 Task: Look for Airbnb properties in Stavanger, Norway from 4th December, 2023 to 10th December, 2023 for 8 adults, 2 children, 1 infant and 1 pet.4 bedrooms having 8 beds and 4 bathrooms. Property type can be house. Amenities needed are: wifi, TV, free parkinig on premises, gym, breakfast. Look for 5 properties as per requirement.
Action: Mouse moved to (451, 62)
Screenshot: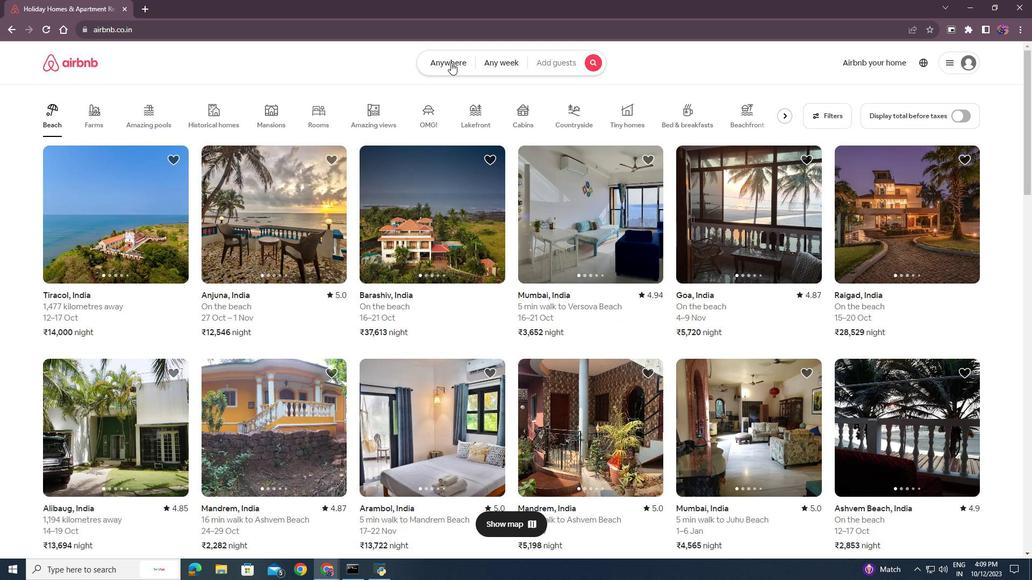 
Action: Mouse pressed left at (451, 62)
Screenshot: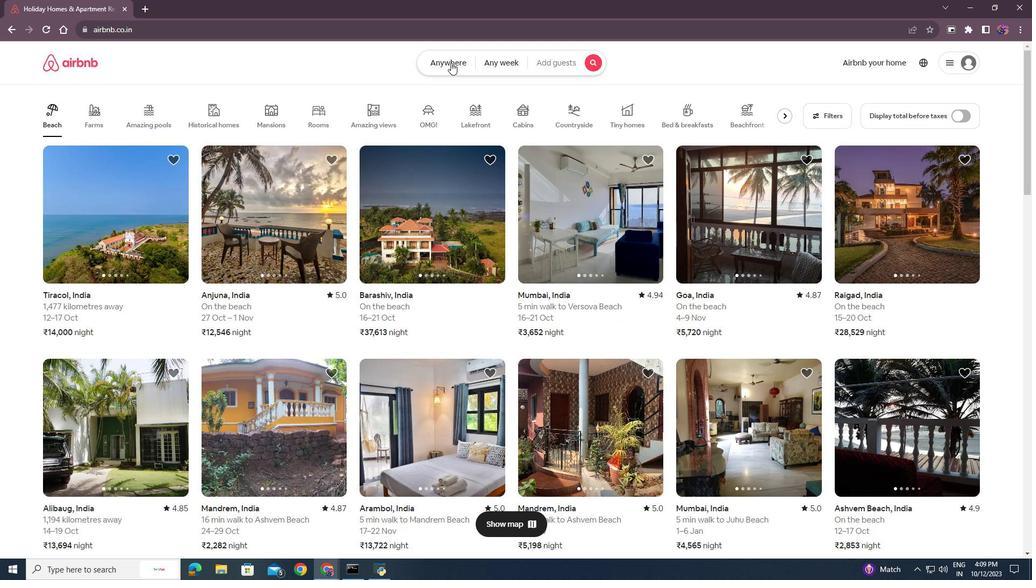 
Action: Mouse moved to (333, 107)
Screenshot: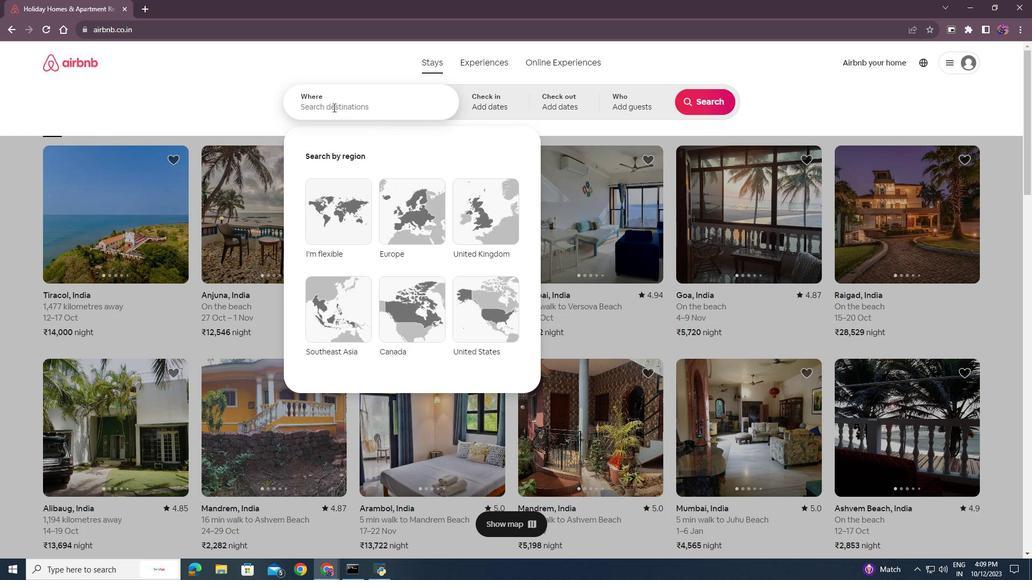 
Action: Mouse pressed left at (333, 107)
Screenshot: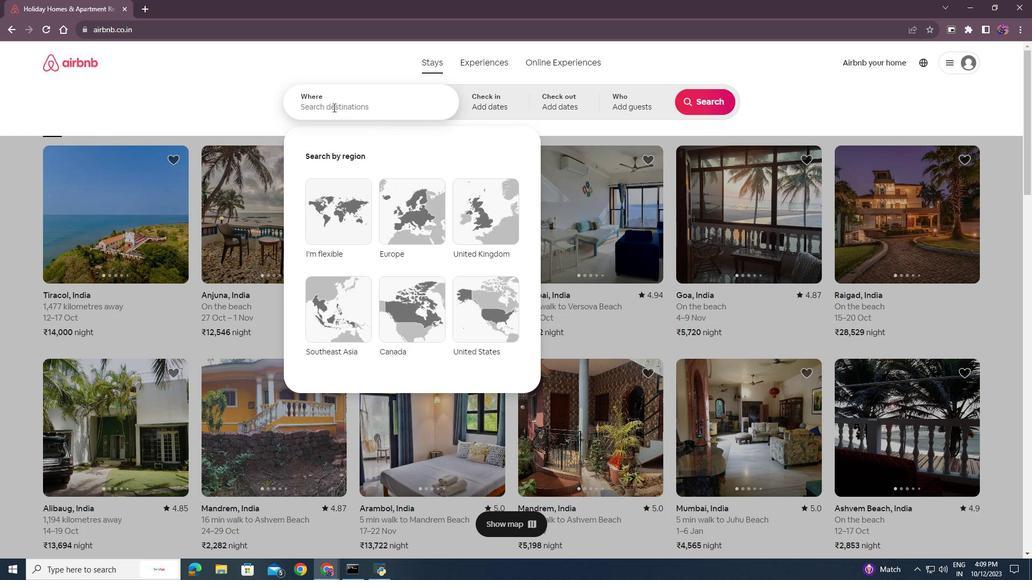 
Action: Mouse moved to (333, 107)
Screenshot: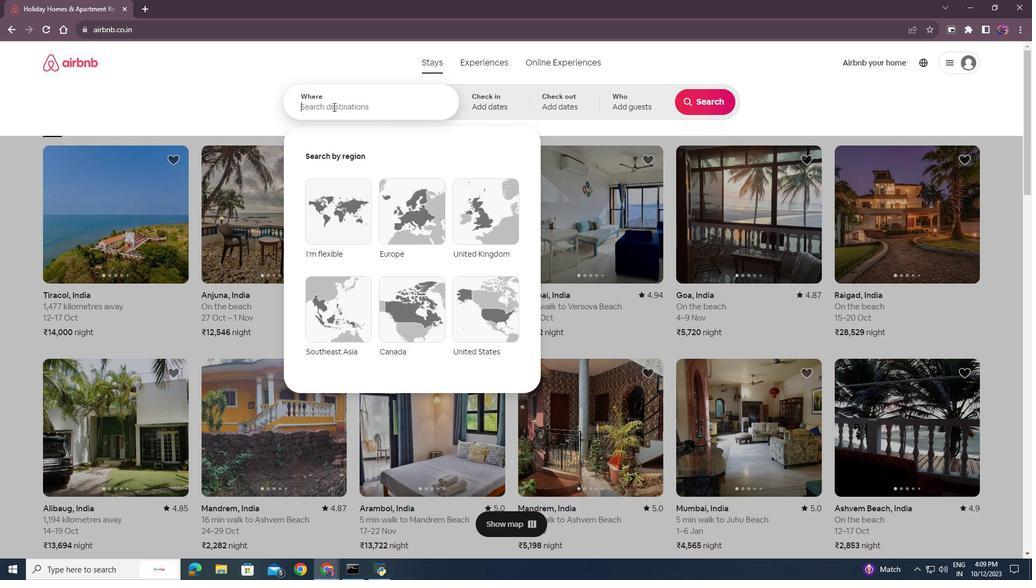 
Action: Key pressed <Key.shift><Key.shift><Key.shift><Key.shift><Key.shift><Key.shift>Stavanger<Key.space><Key.backspace>,<Key.shift>Norway<Key.enter>
Screenshot: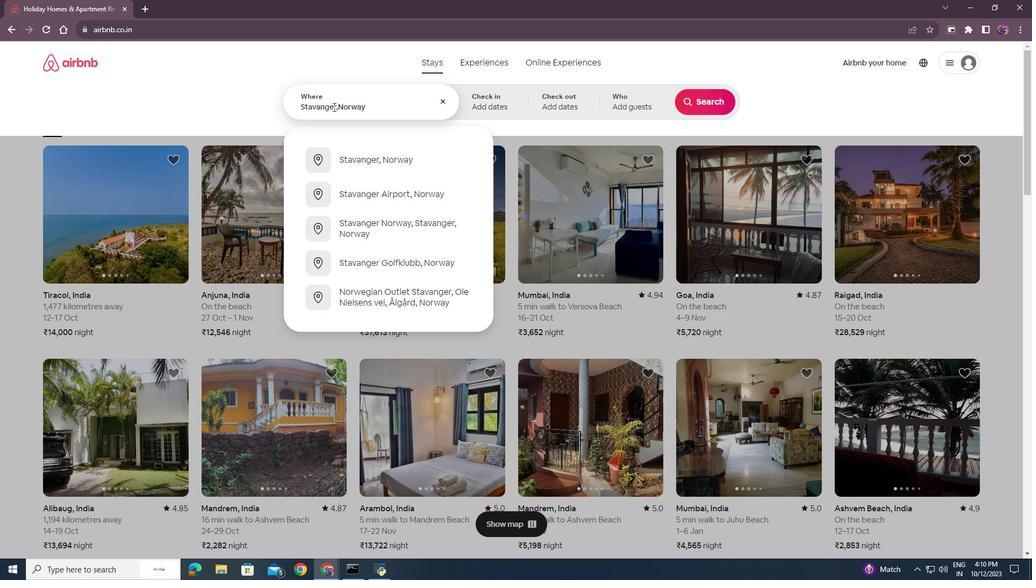 
Action: Mouse moved to (707, 182)
Screenshot: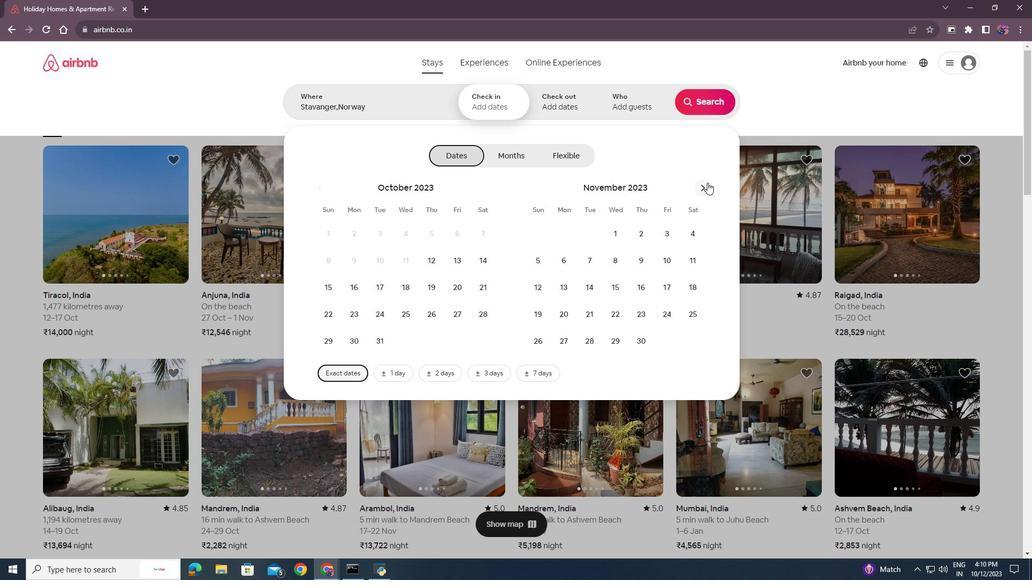 
Action: Mouse pressed left at (707, 182)
Screenshot: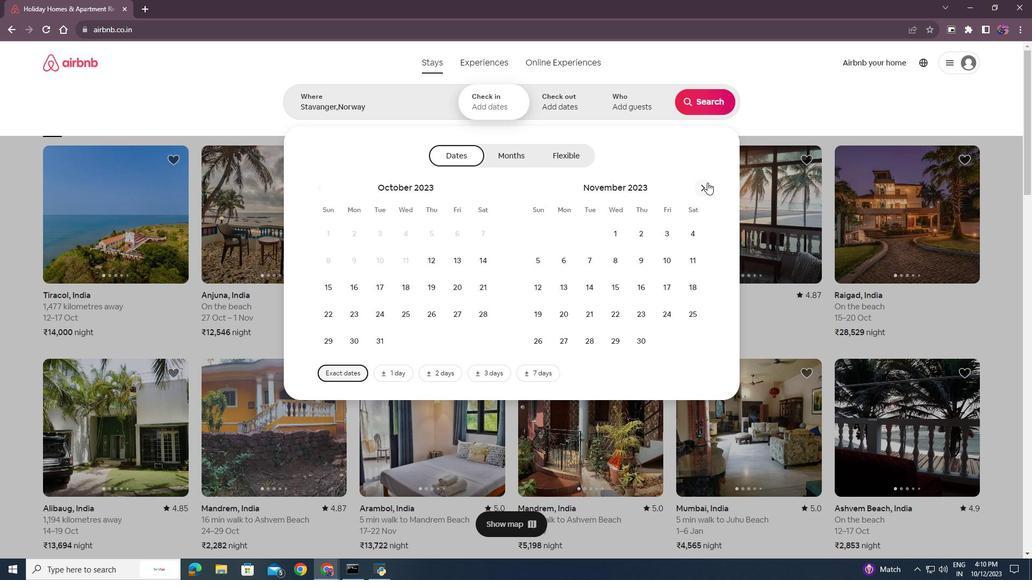 
Action: Mouse moved to (561, 259)
Screenshot: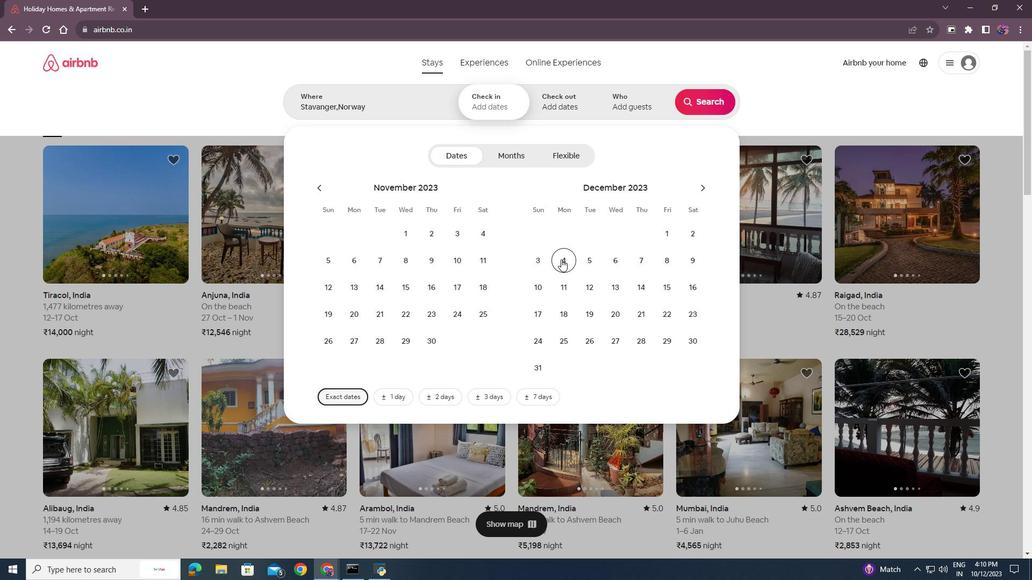 
Action: Mouse pressed left at (561, 259)
Screenshot: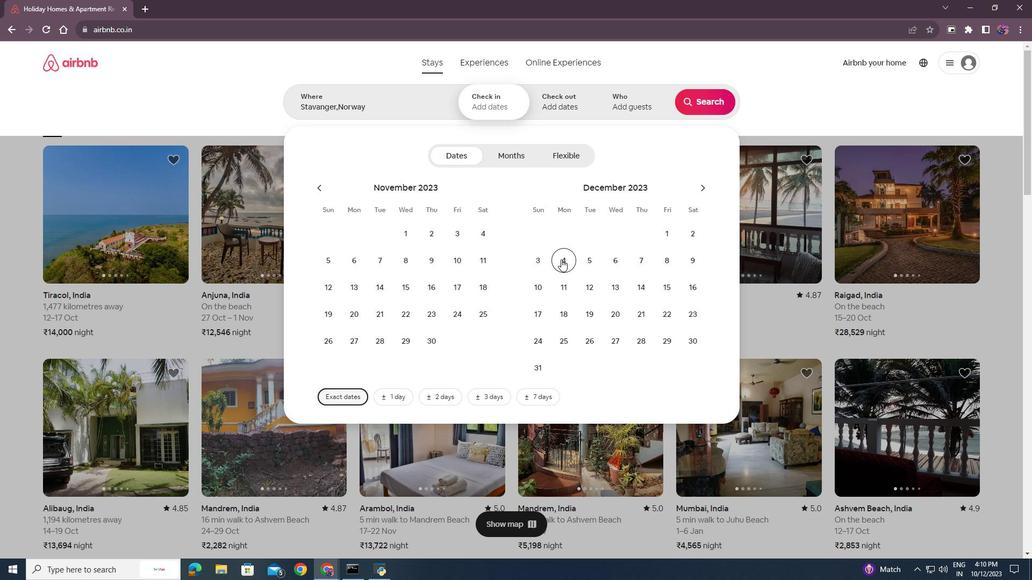 
Action: Mouse moved to (543, 288)
Screenshot: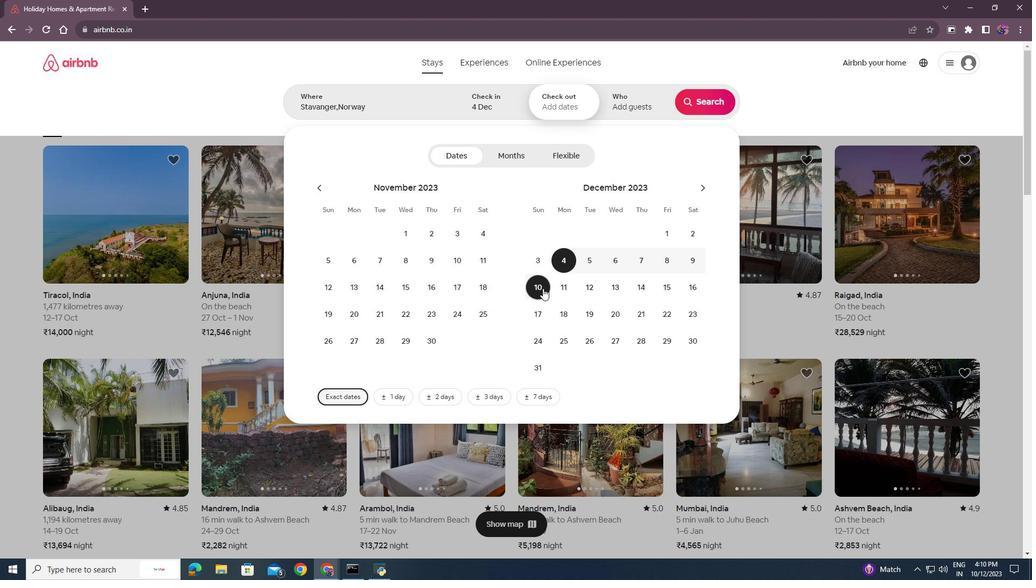 
Action: Mouse pressed left at (543, 288)
Screenshot: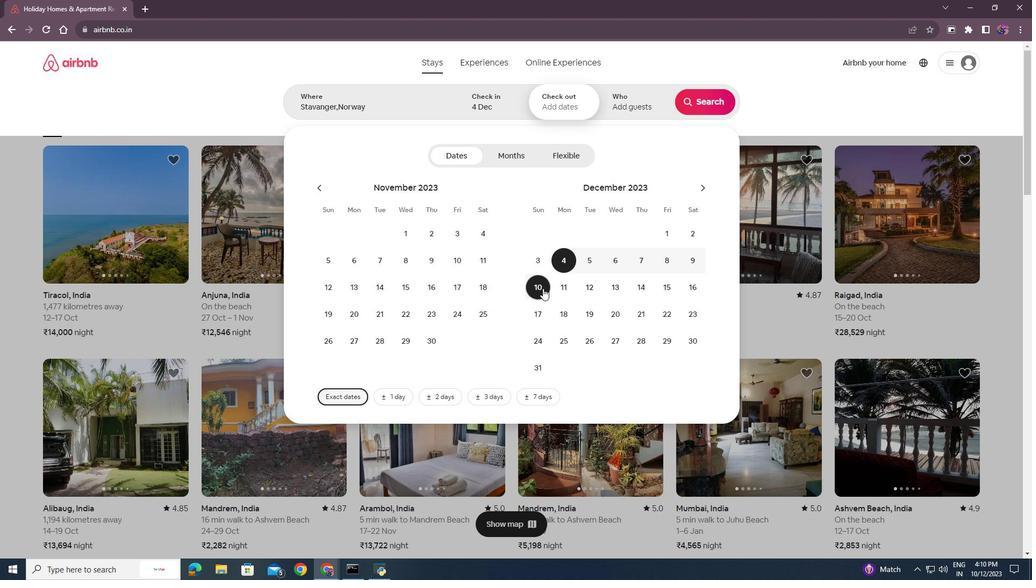 
Action: Mouse moved to (652, 101)
Screenshot: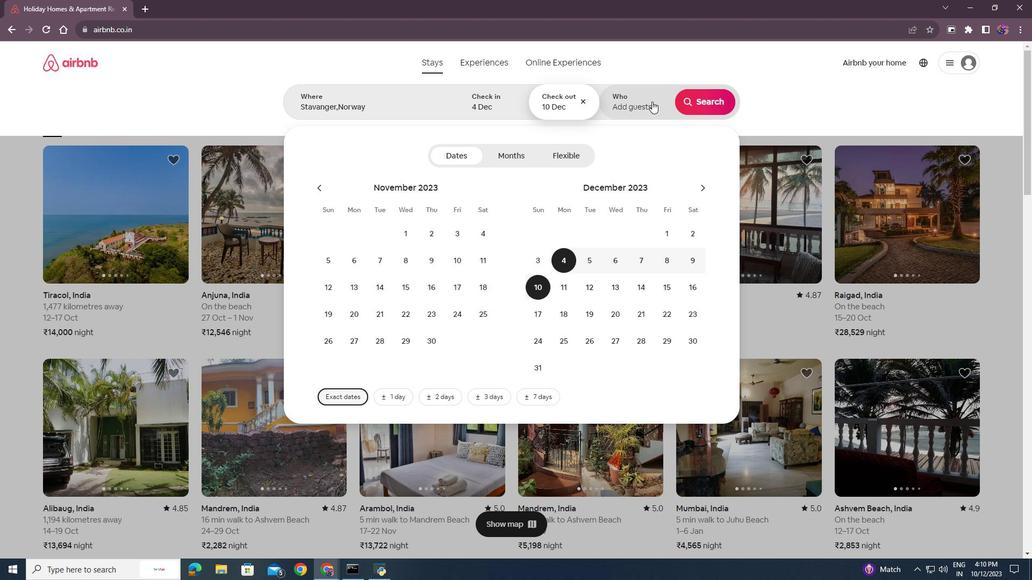 
Action: Mouse pressed left at (652, 101)
Screenshot: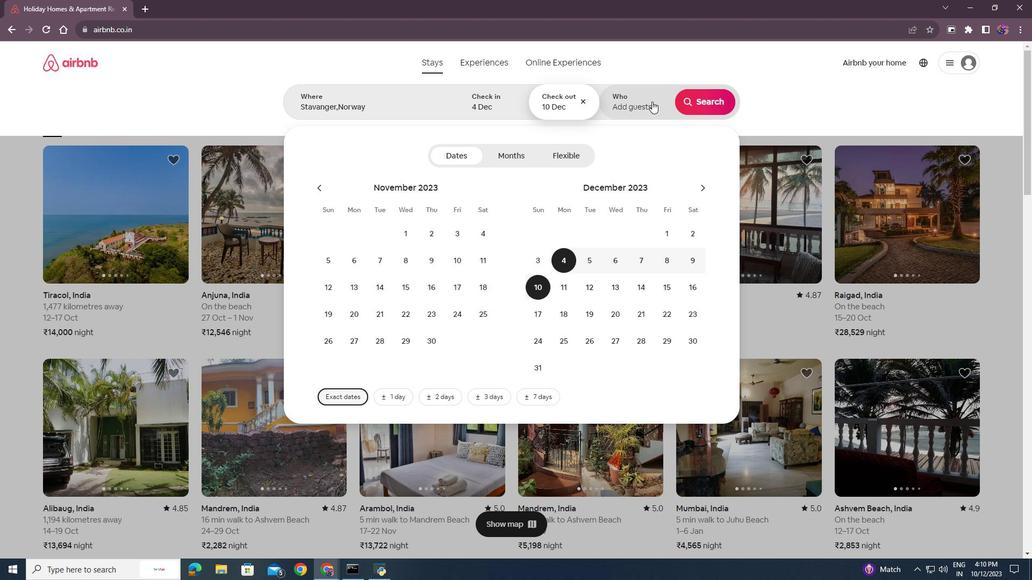 
Action: Mouse moved to (708, 156)
Screenshot: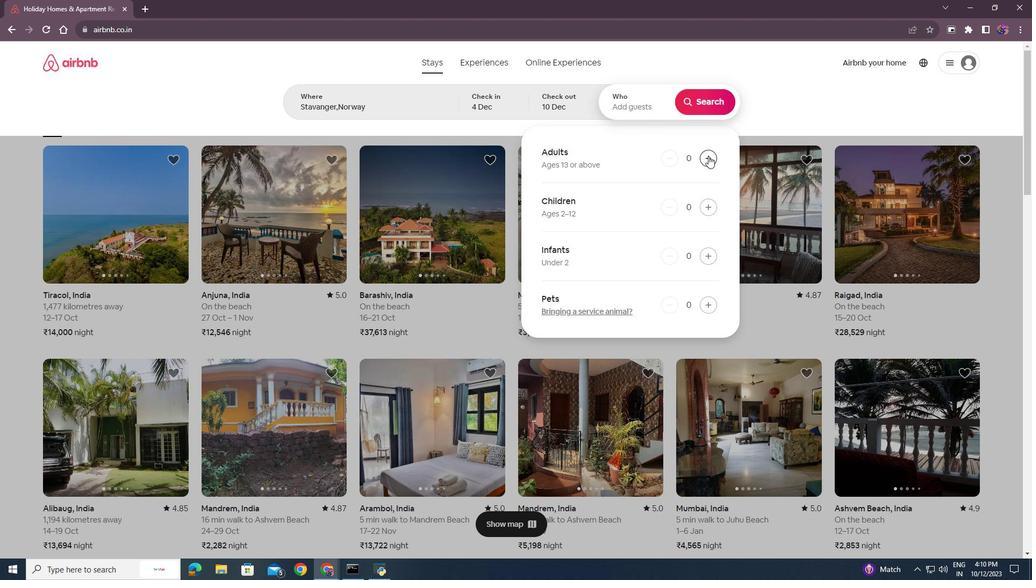 
Action: Mouse pressed left at (708, 156)
Screenshot: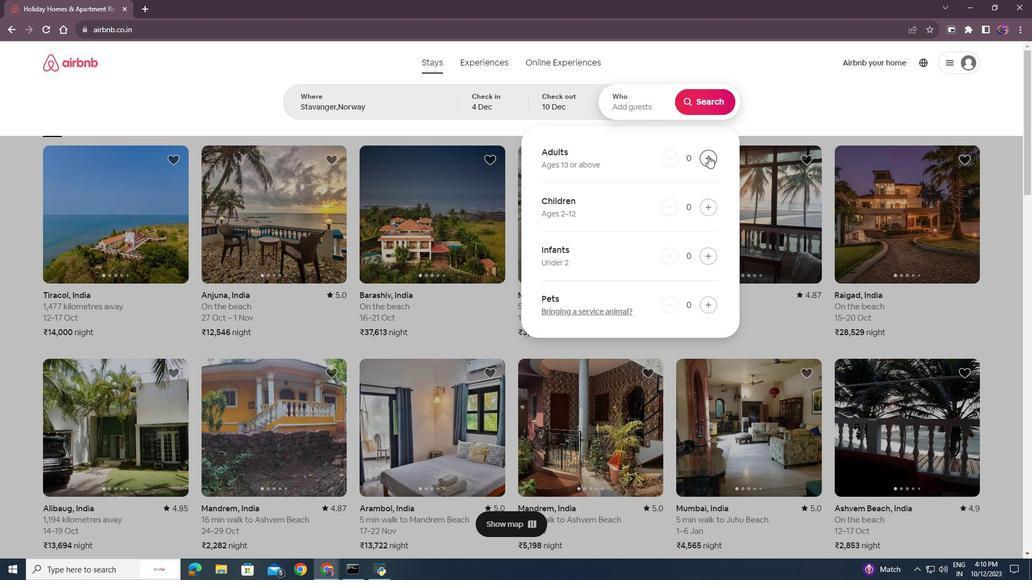 
Action: Mouse pressed left at (708, 156)
Screenshot: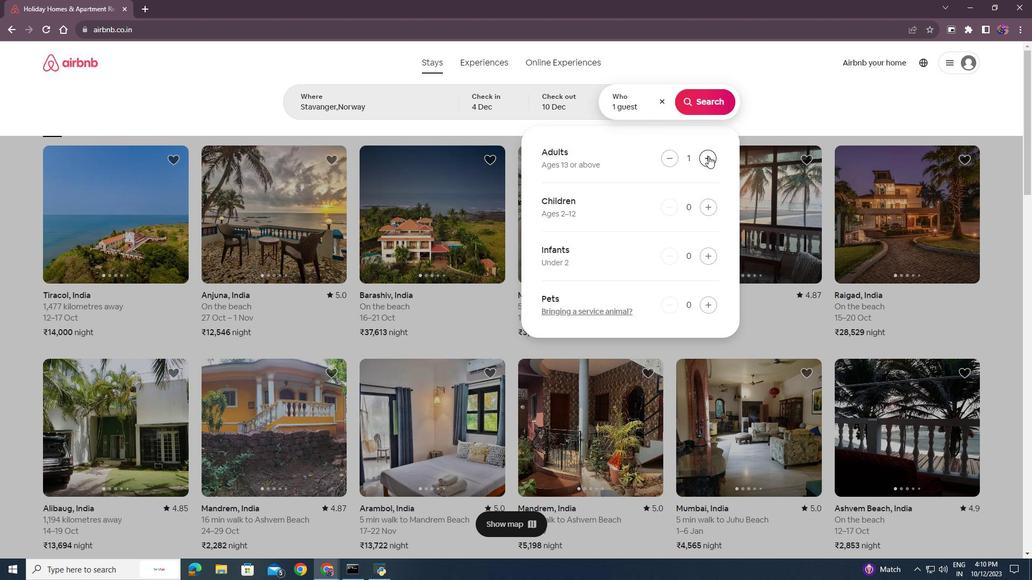 
Action: Mouse pressed left at (708, 156)
Screenshot: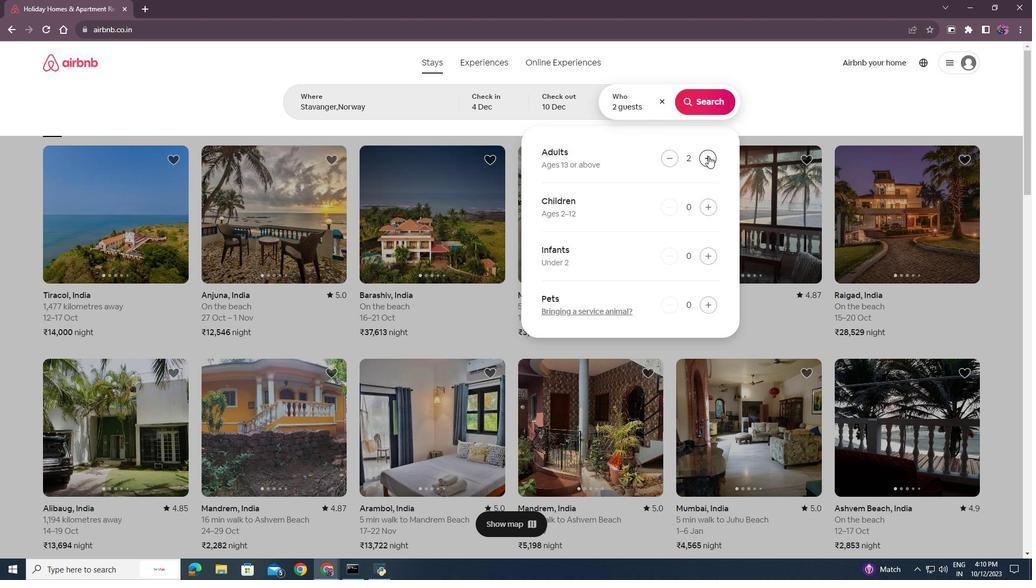 
Action: Mouse pressed left at (708, 156)
Screenshot: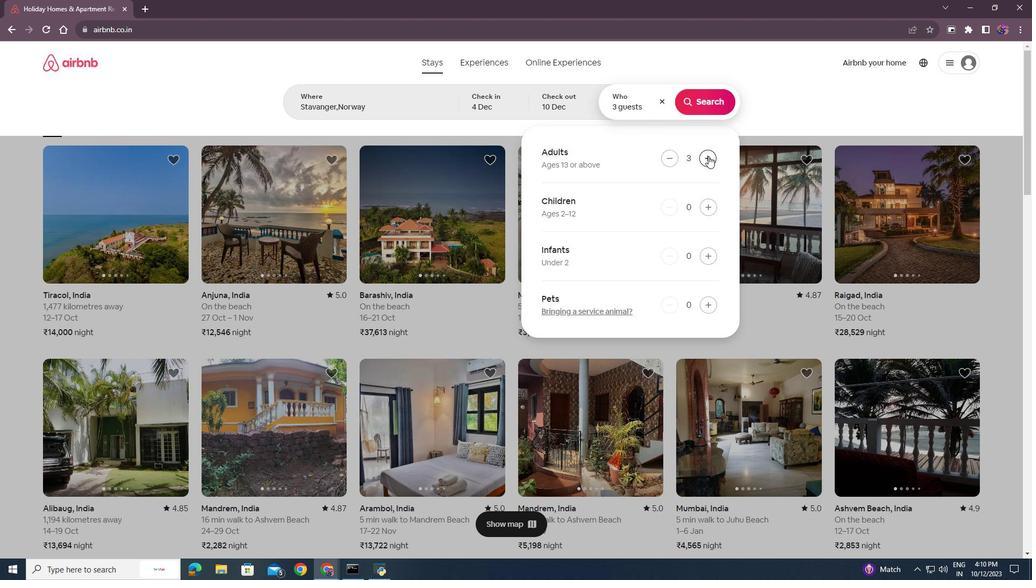 
Action: Mouse pressed left at (708, 156)
Screenshot: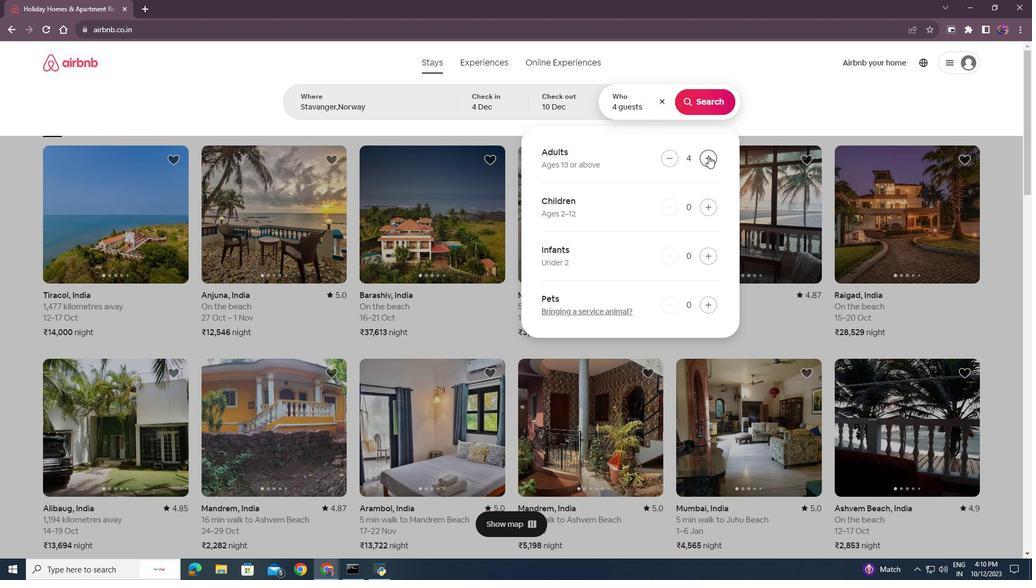 
Action: Mouse pressed left at (708, 156)
Screenshot: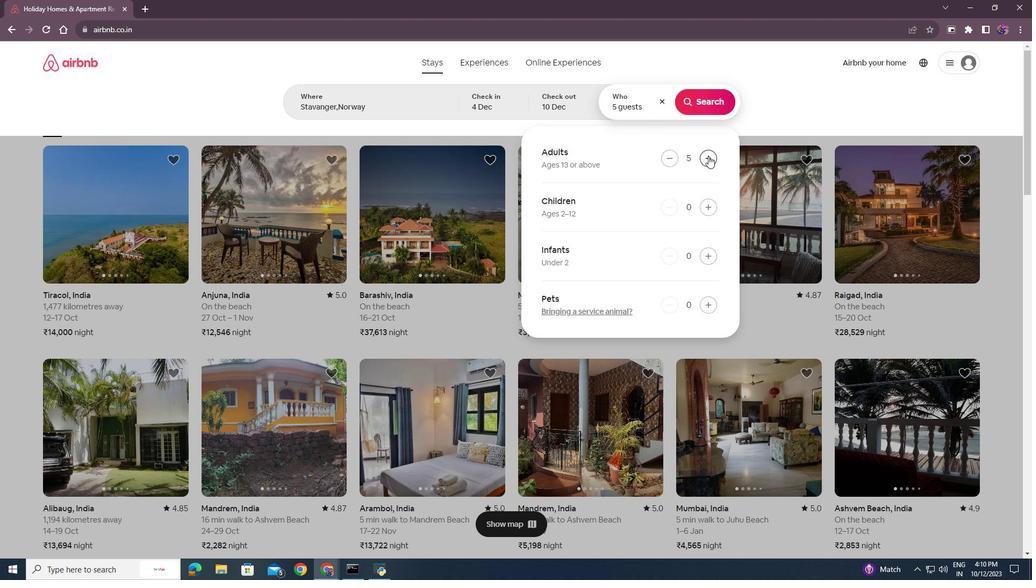 
Action: Mouse pressed left at (708, 156)
Screenshot: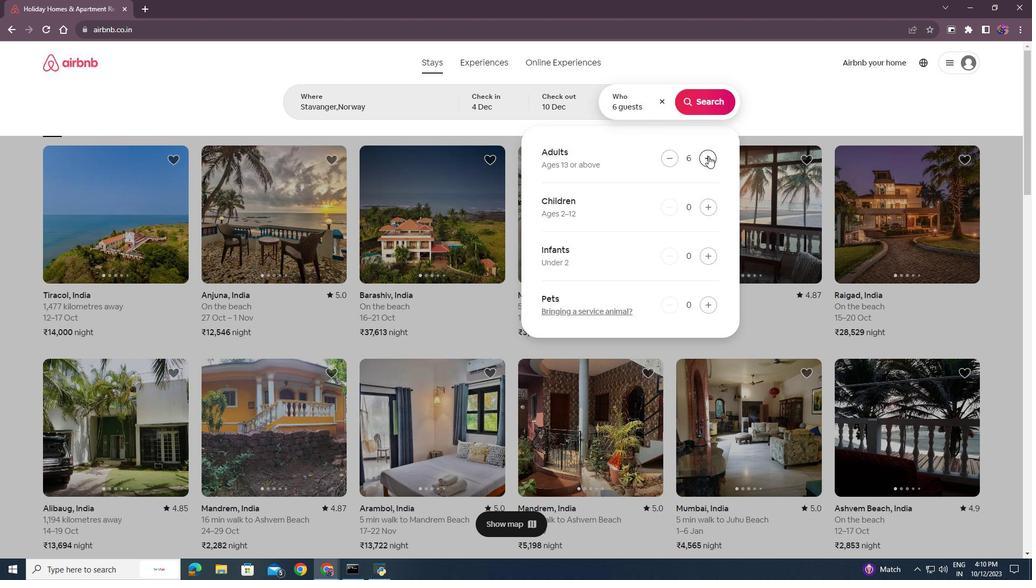 
Action: Mouse pressed left at (708, 156)
Screenshot: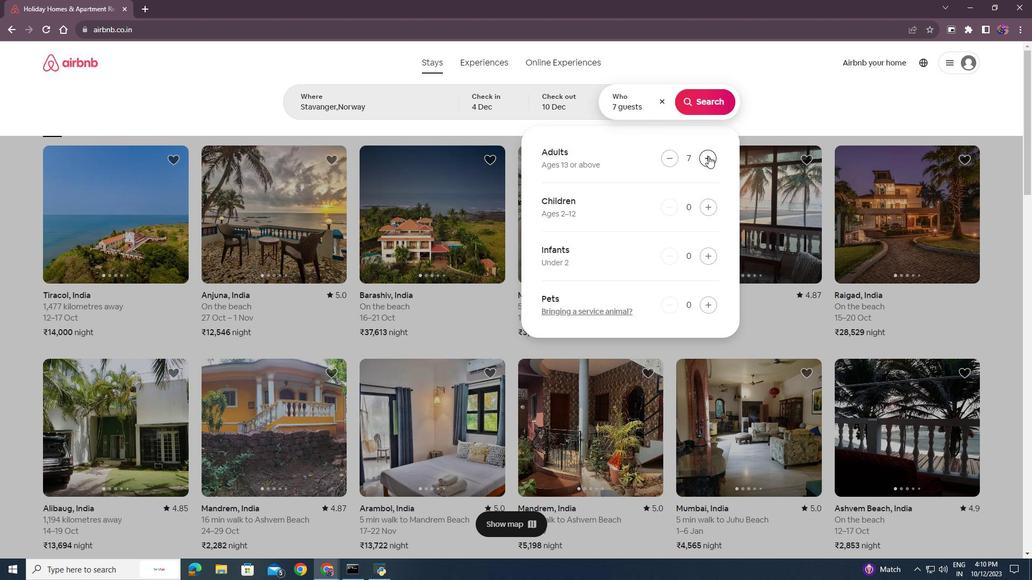 
Action: Mouse moved to (695, 93)
Screenshot: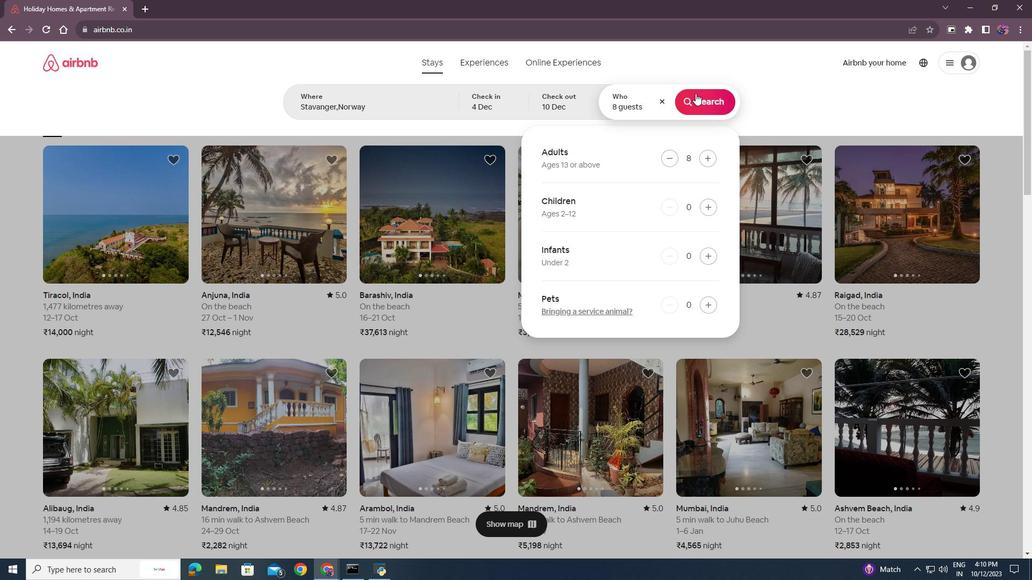 
Action: Mouse pressed left at (695, 93)
Screenshot: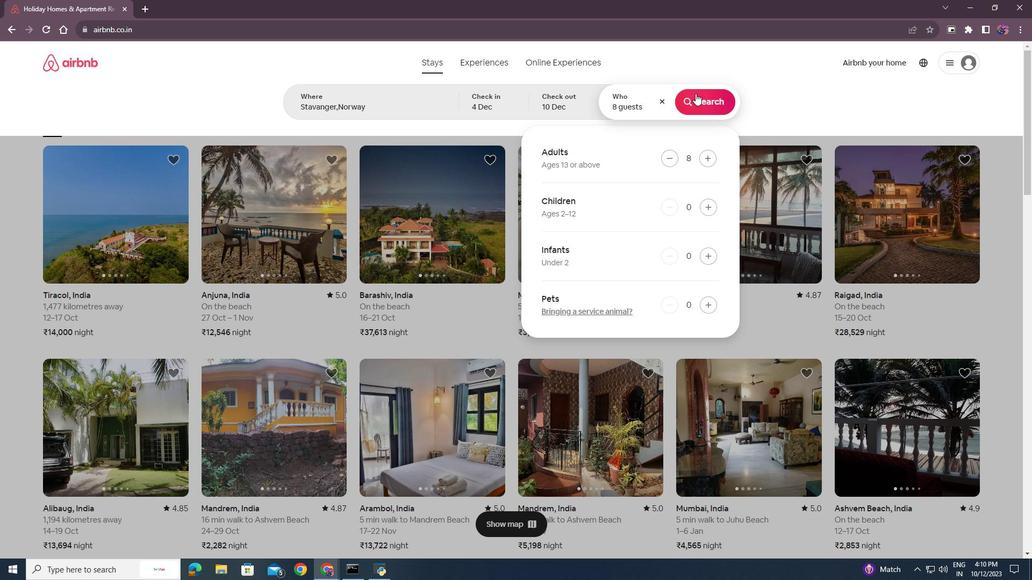 
Action: Mouse moved to (848, 104)
Screenshot: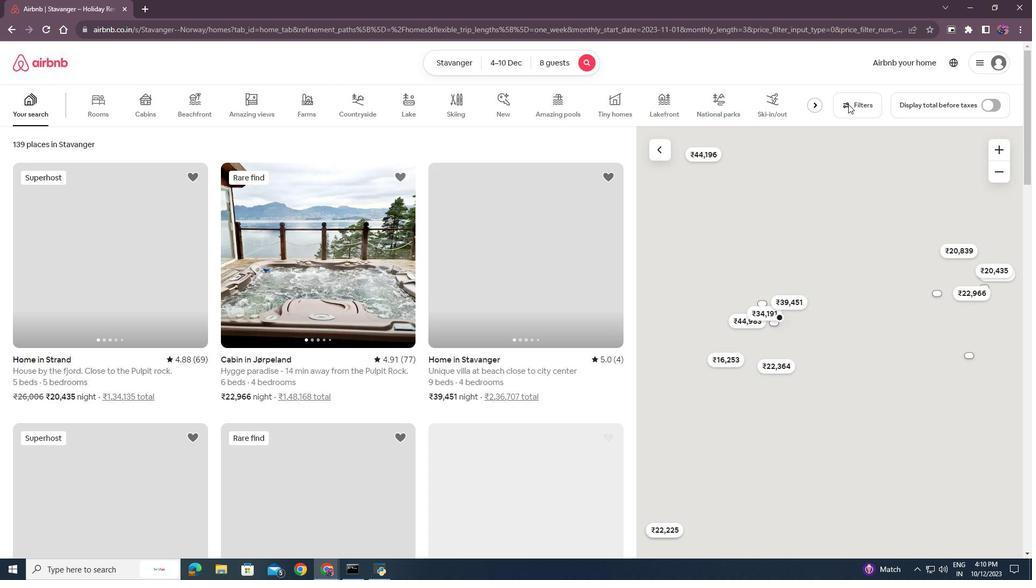 
Action: Mouse pressed left at (848, 104)
Screenshot: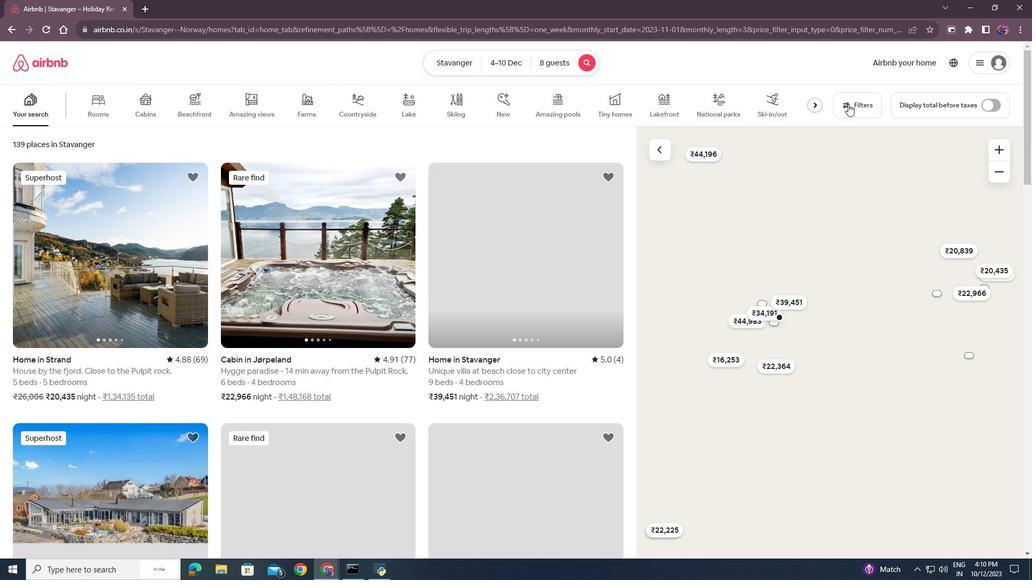 
Action: Mouse moved to (322, 77)
Screenshot: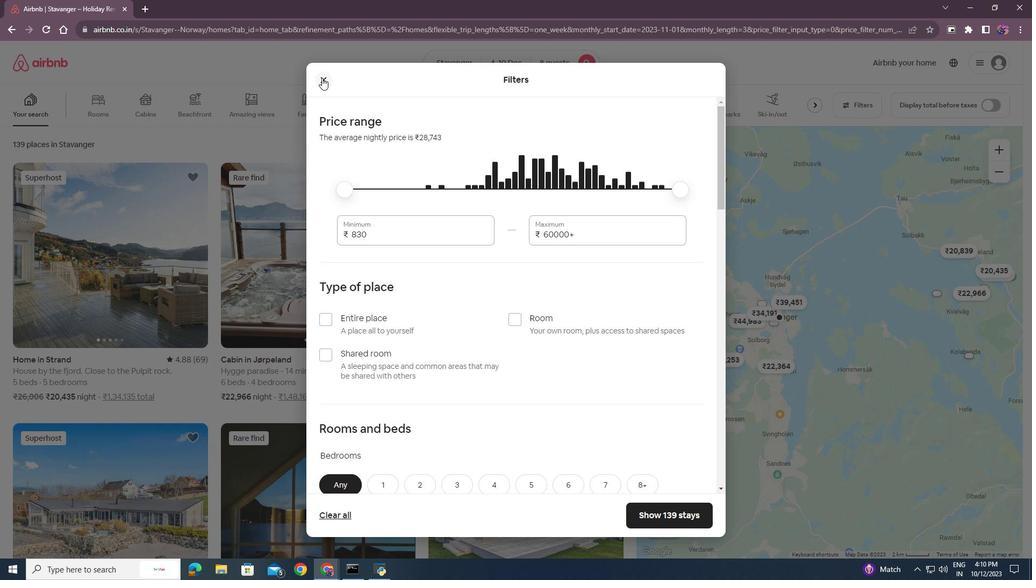 
Action: Mouse pressed left at (322, 77)
Screenshot: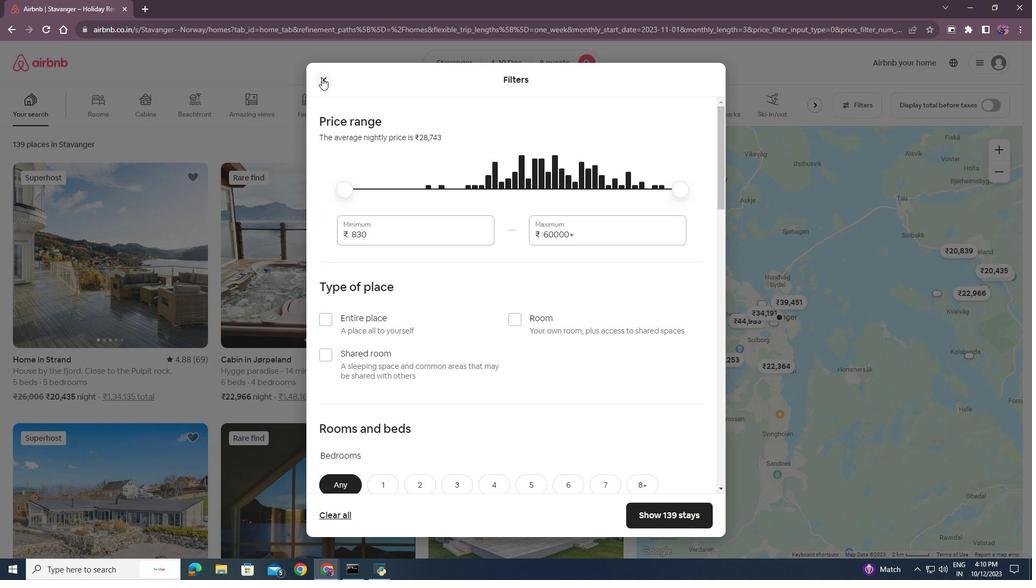 
Action: Mouse moved to (547, 62)
Screenshot: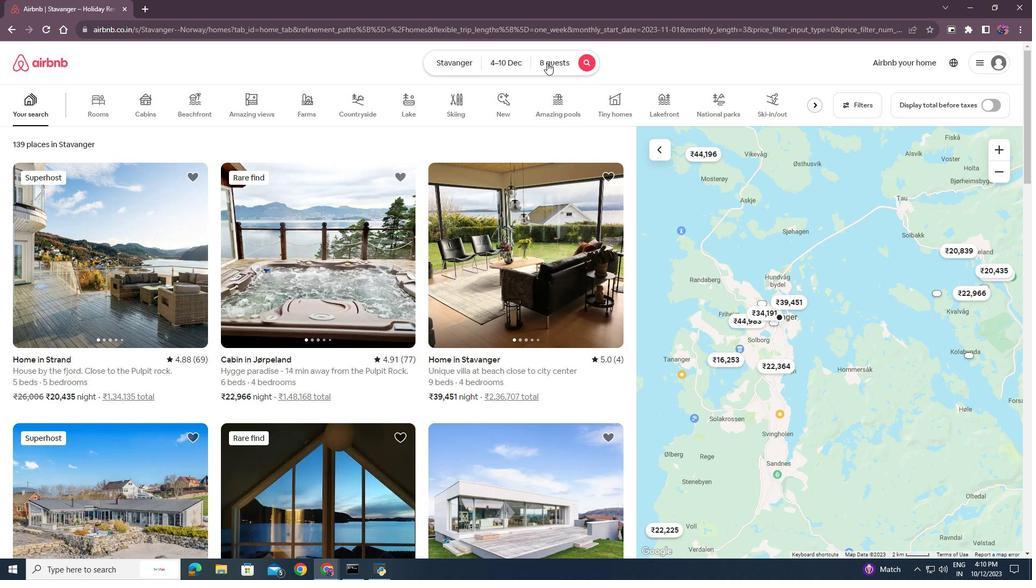 
Action: Mouse pressed left at (547, 62)
Screenshot: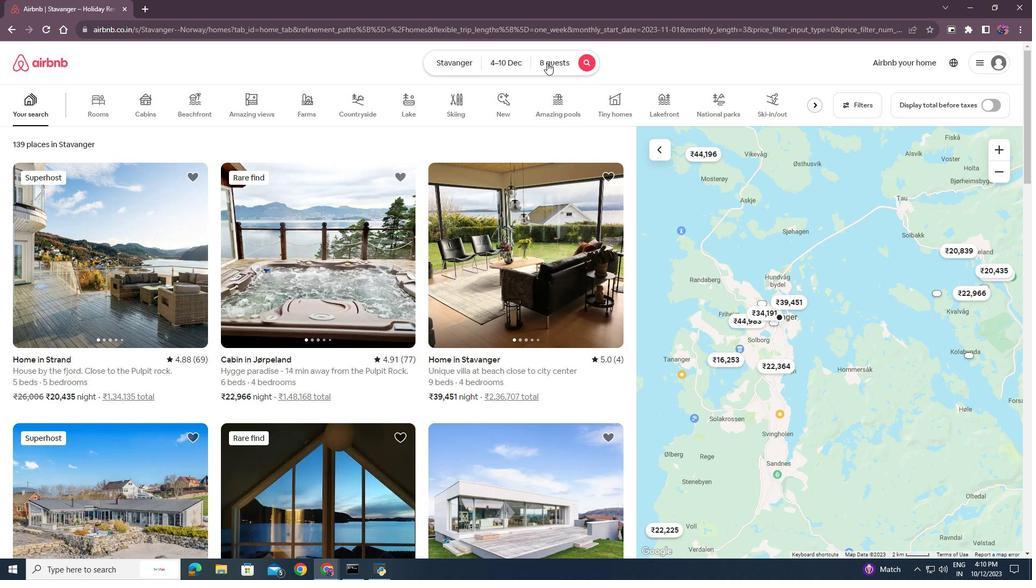 
Action: Mouse moved to (708, 205)
Screenshot: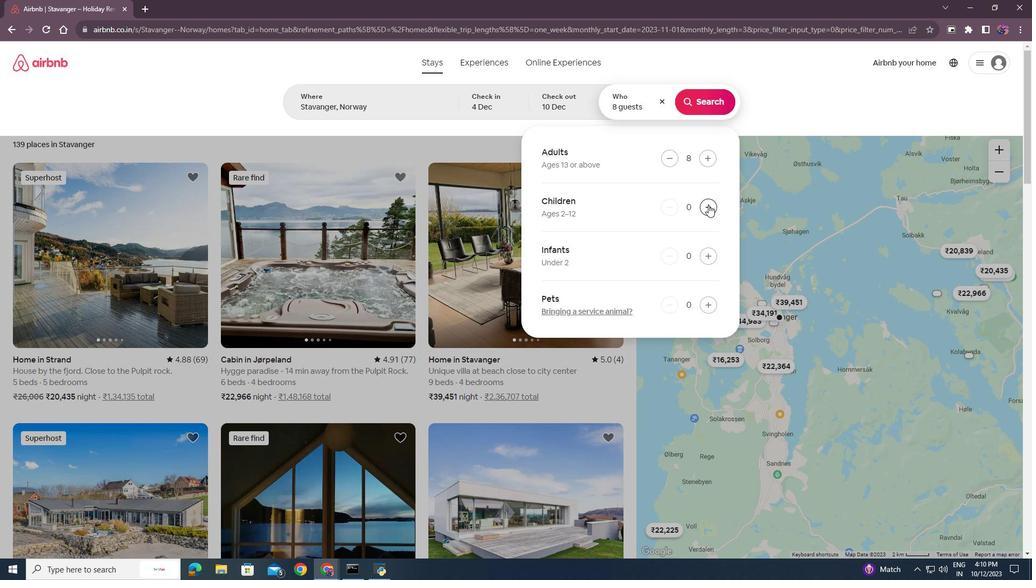 
Action: Mouse pressed left at (708, 205)
Screenshot: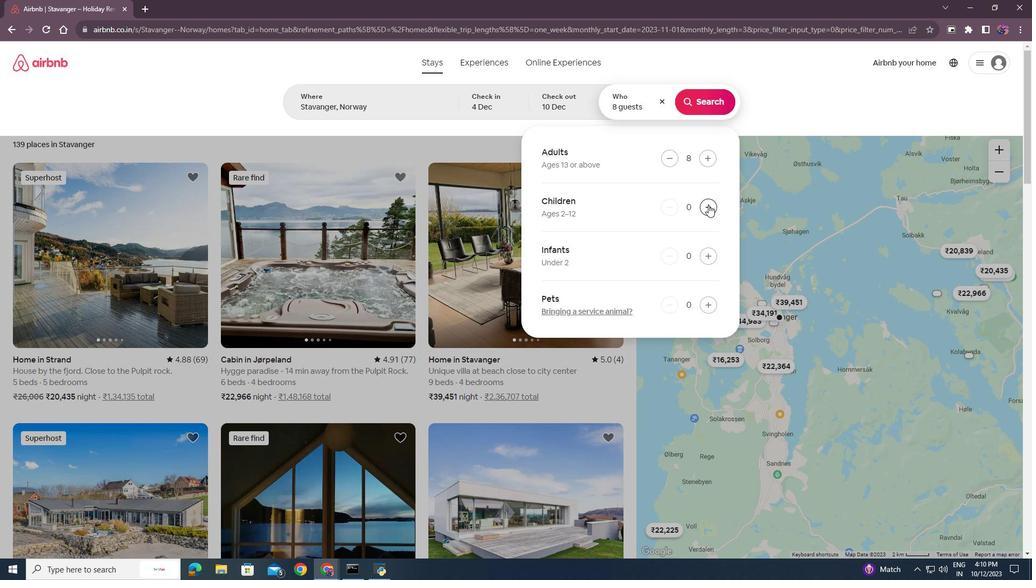 
Action: Mouse moved to (710, 208)
Screenshot: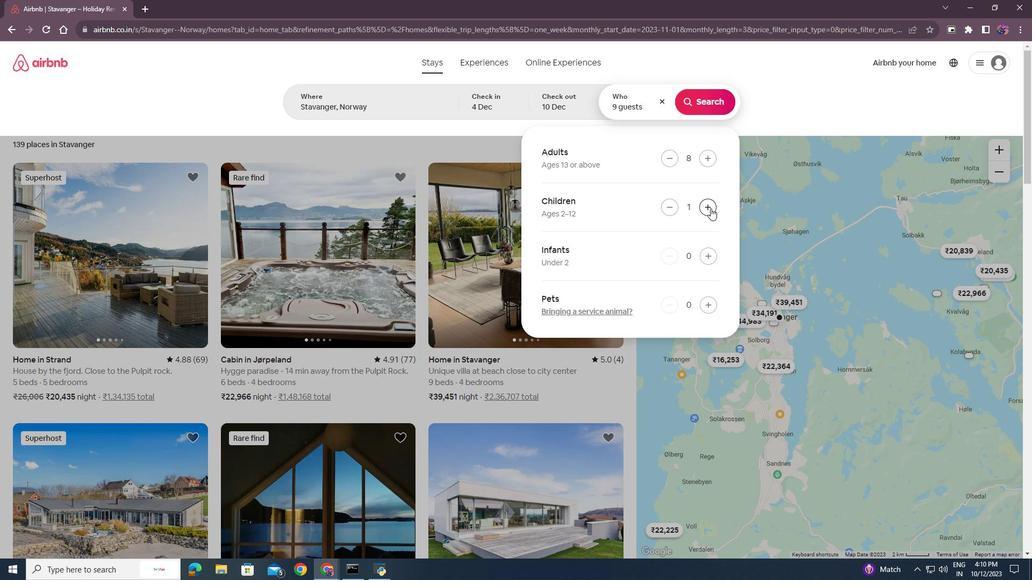 
Action: Mouse pressed left at (710, 208)
Screenshot: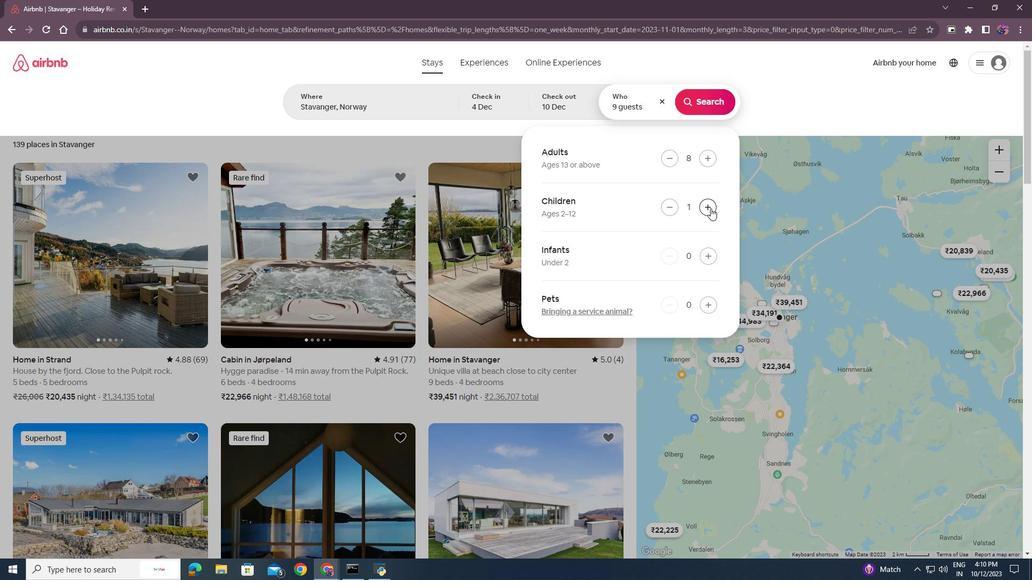 
Action: Mouse moved to (709, 253)
Screenshot: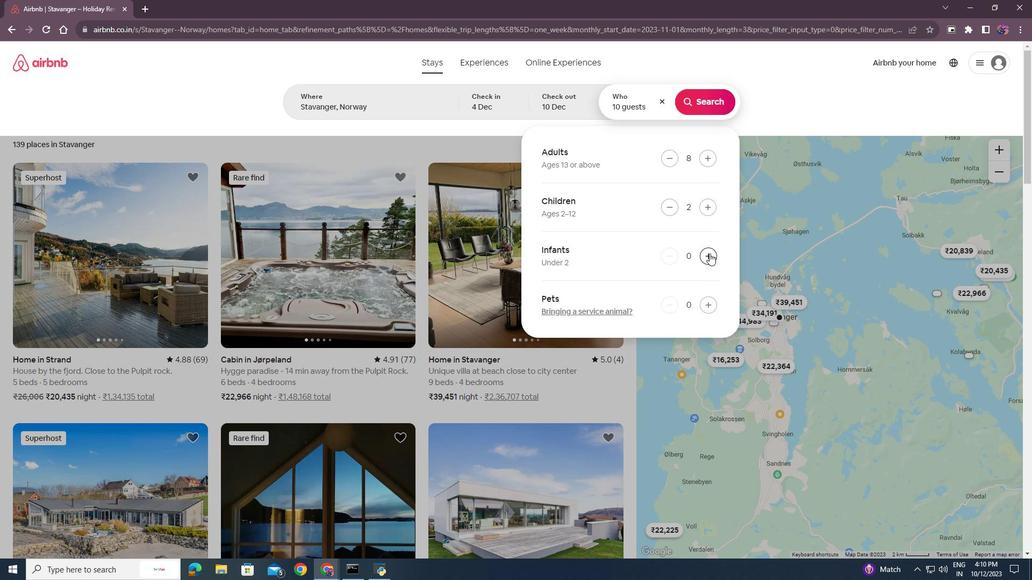 
Action: Mouse pressed left at (709, 253)
Screenshot: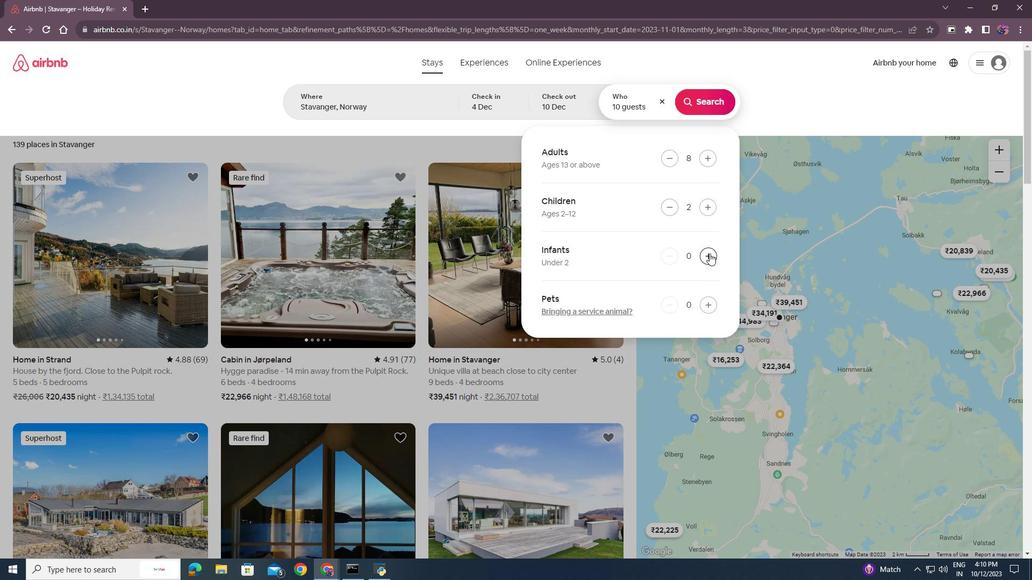 
Action: Mouse moved to (703, 300)
Screenshot: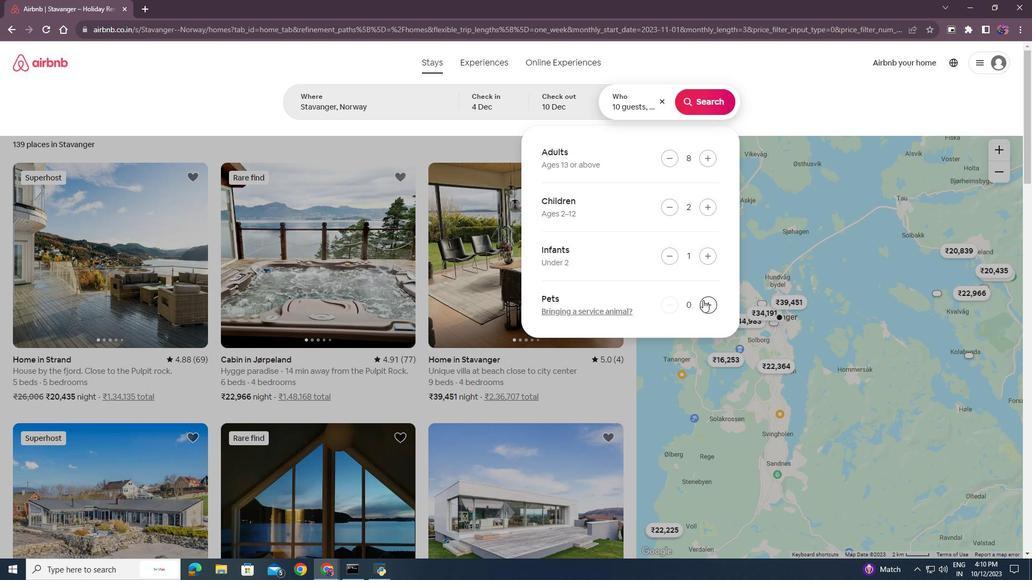 
Action: Mouse pressed left at (703, 300)
Screenshot: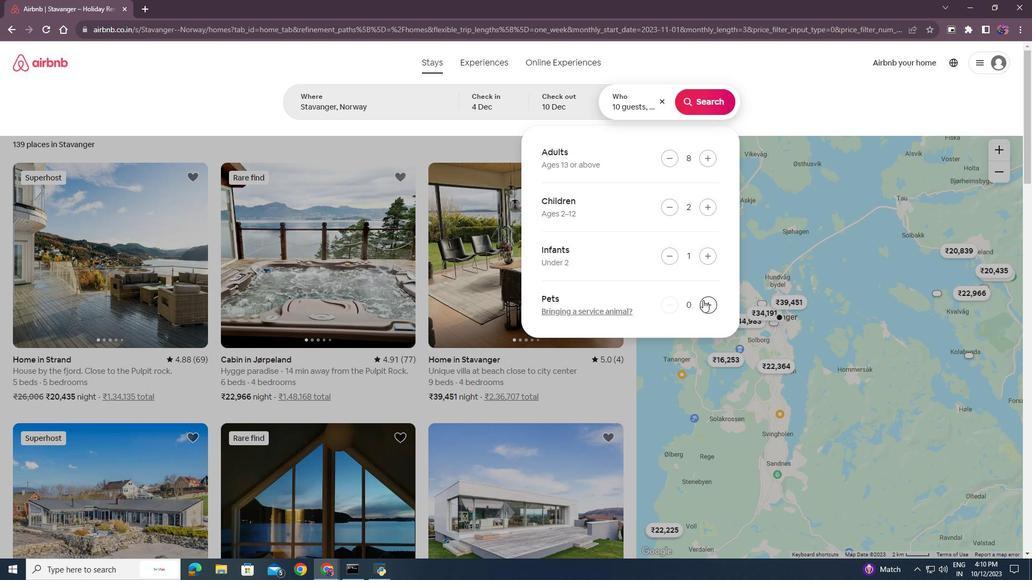 
Action: Mouse moved to (706, 103)
Screenshot: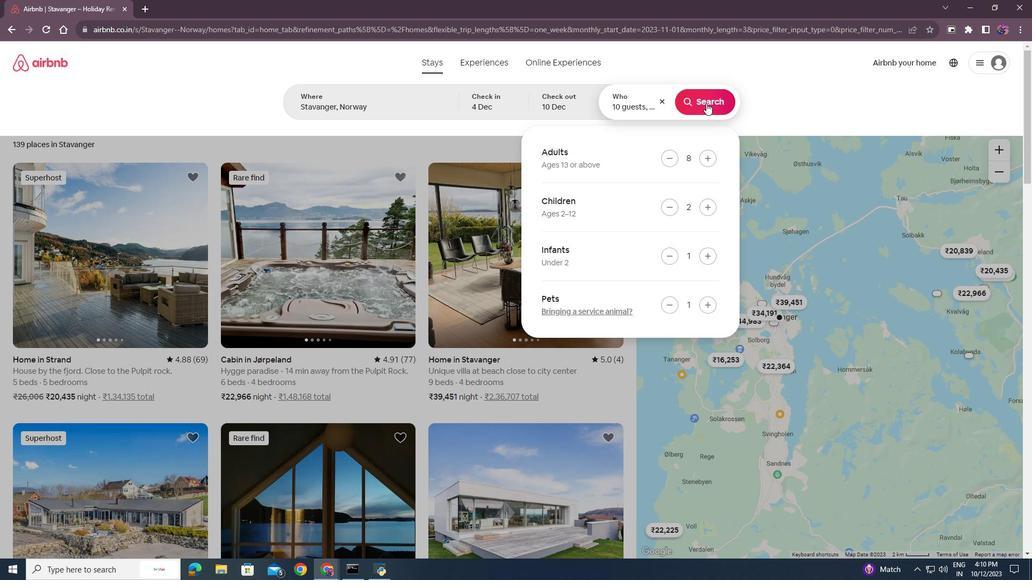 
Action: Mouse pressed left at (706, 103)
Screenshot: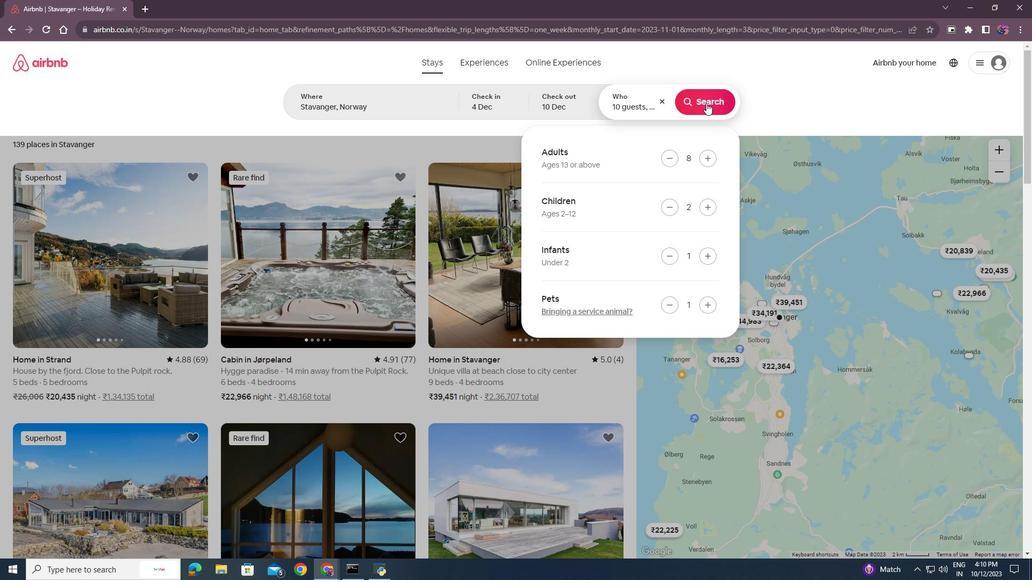 
Action: Mouse moved to (864, 104)
Screenshot: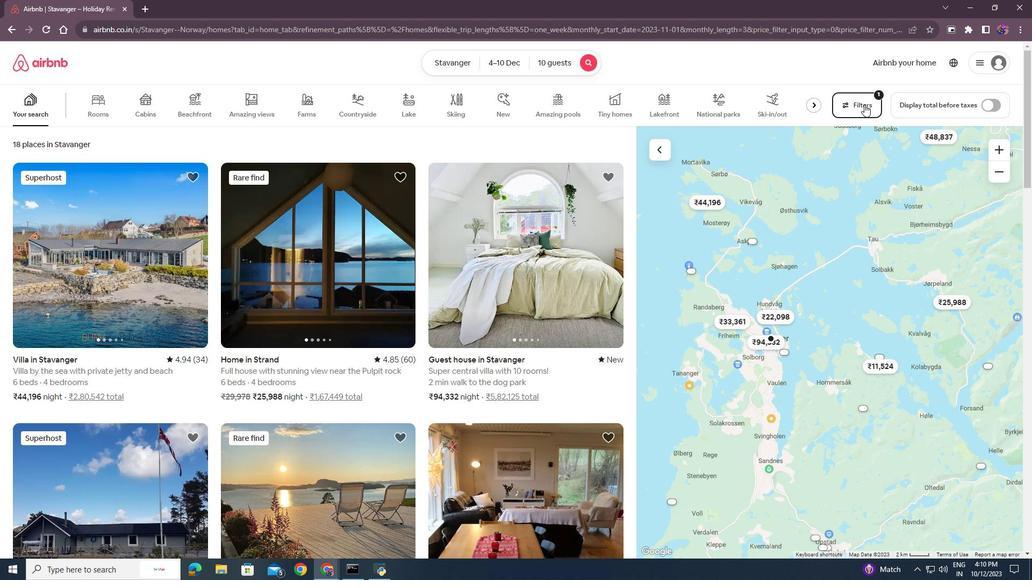 
Action: Mouse pressed left at (864, 104)
Screenshot: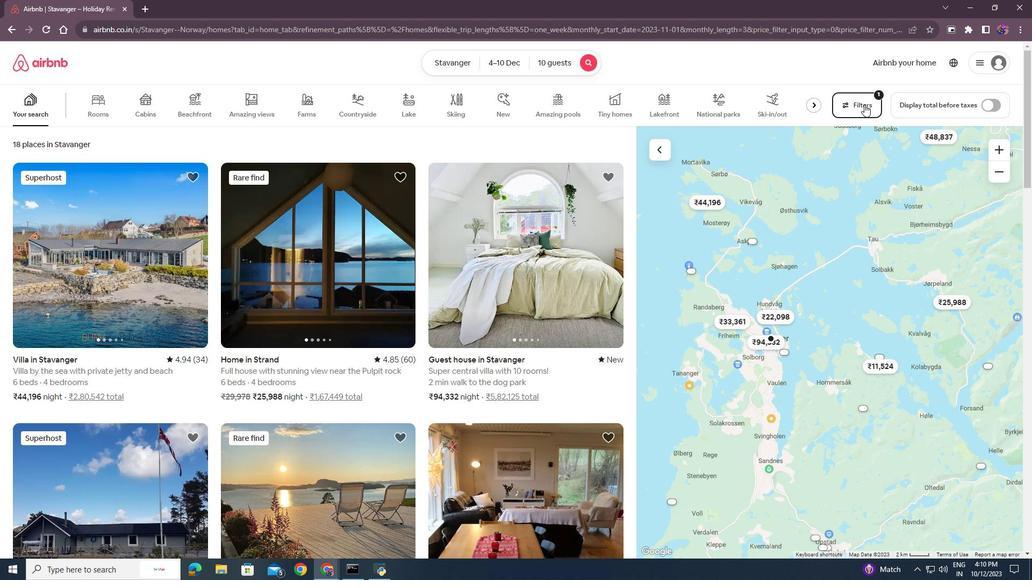 
Action: Mouse moved to (551, 276)
Screenshot: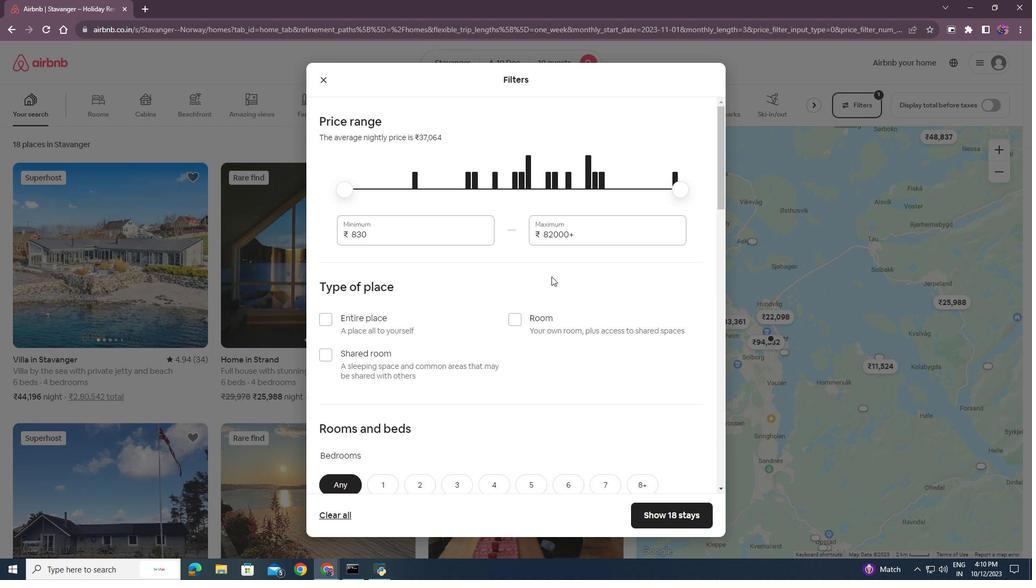 
Action: Mouse scrolled (551, 276) with delta (0, 0)
Screenshot: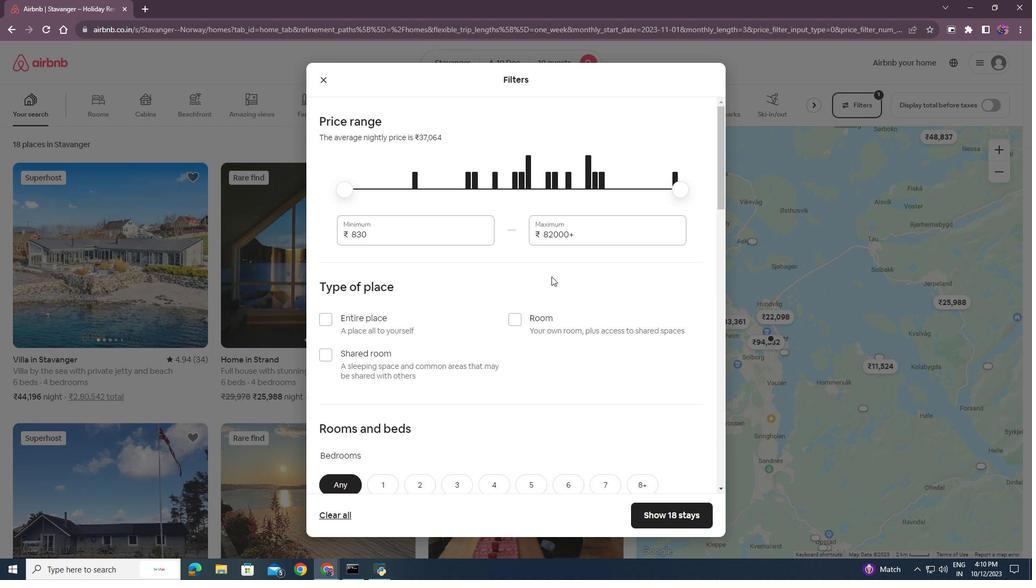 
Action: Mouse scrolled (551, 276) with delta (0, 0)
Screenshot: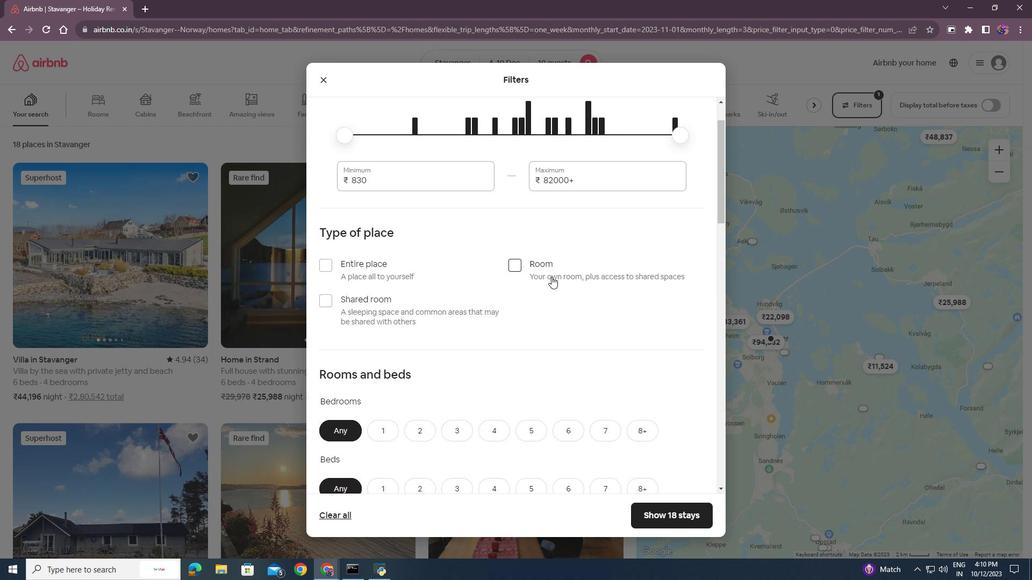 
Action: Mouse scrolled (551, 276) with delta (0, 0)
Screenshot: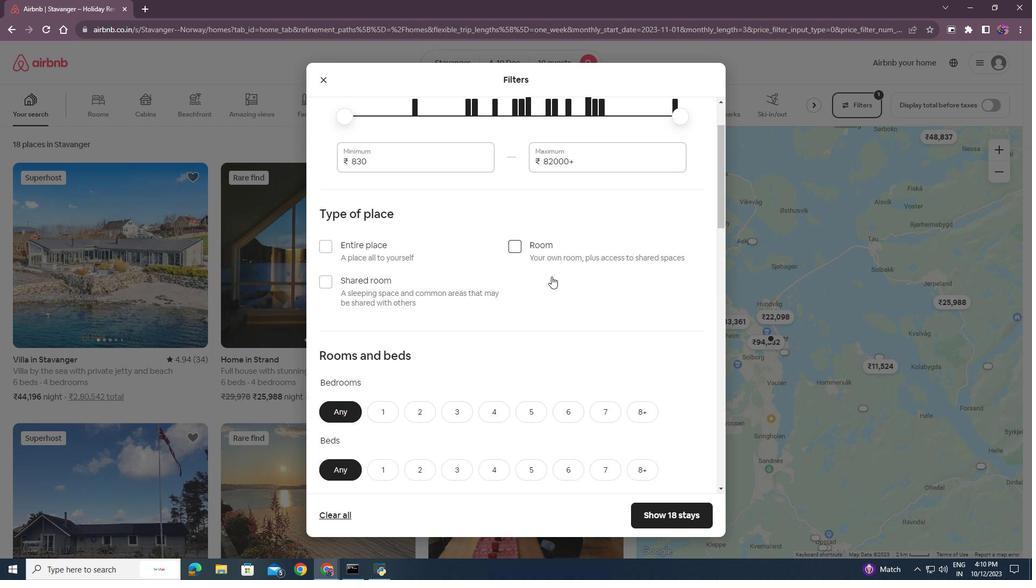 
Action: Mouse moved to (535, 289)
Screenshot: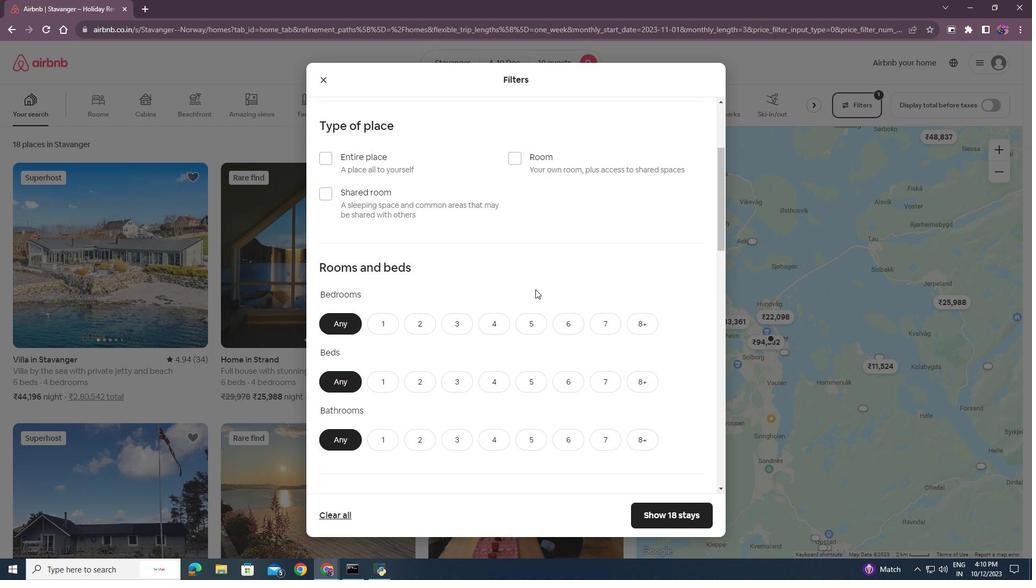 
Action: Mouse scrolled (535, 289) with delta (0, 0)
Screenshot: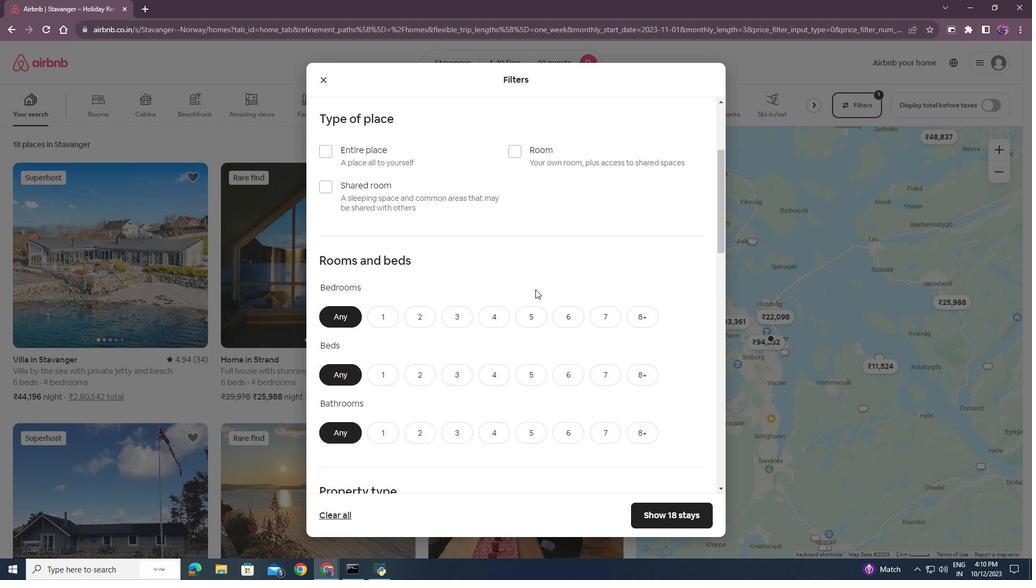 
Action: Mouse moved to (499, 267)
Screenshot: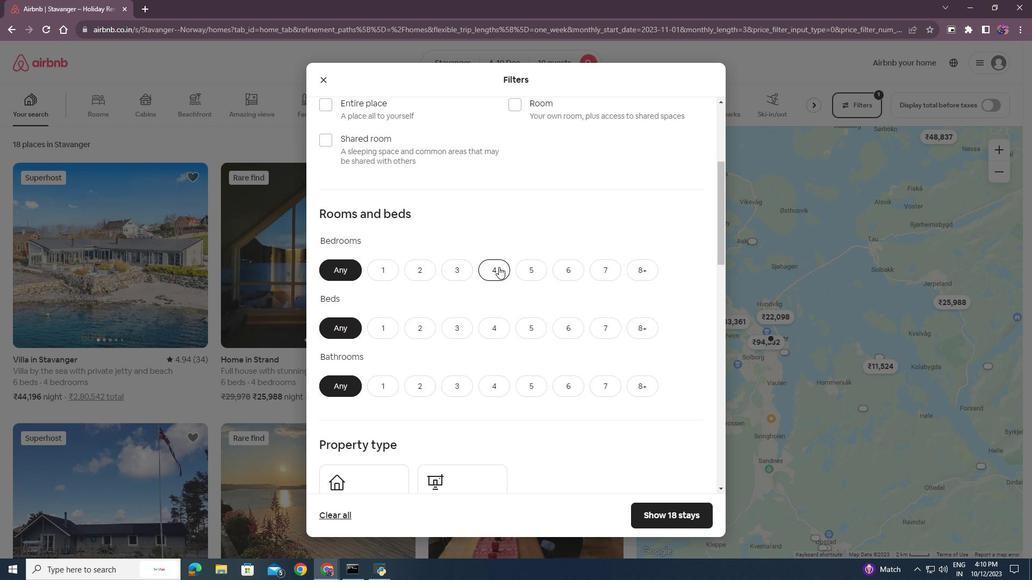 
Action: Mouse pressed left at (499, 267)
Screenshot: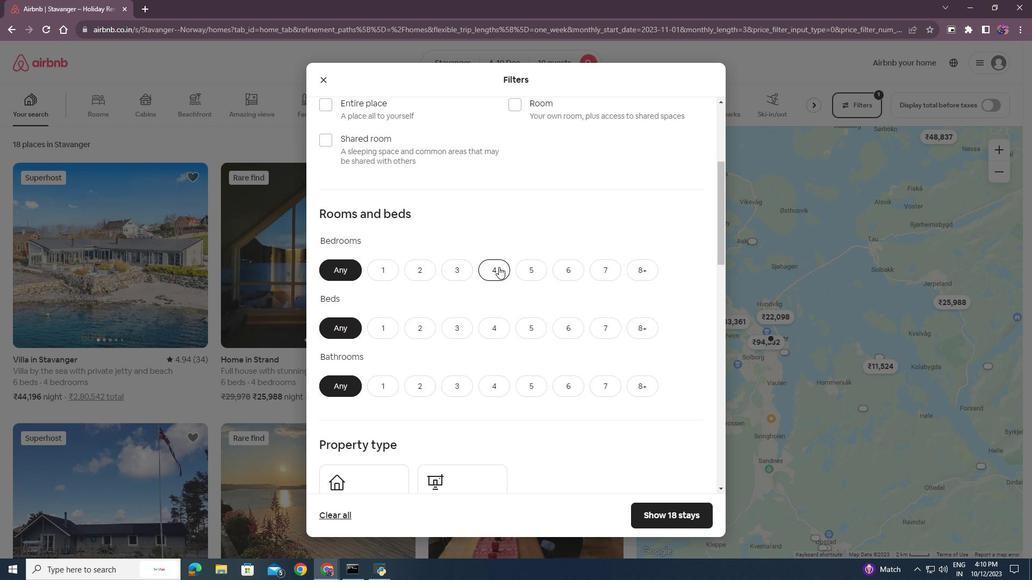 
Action: Mouse moved to (641, 333)
Screenshot: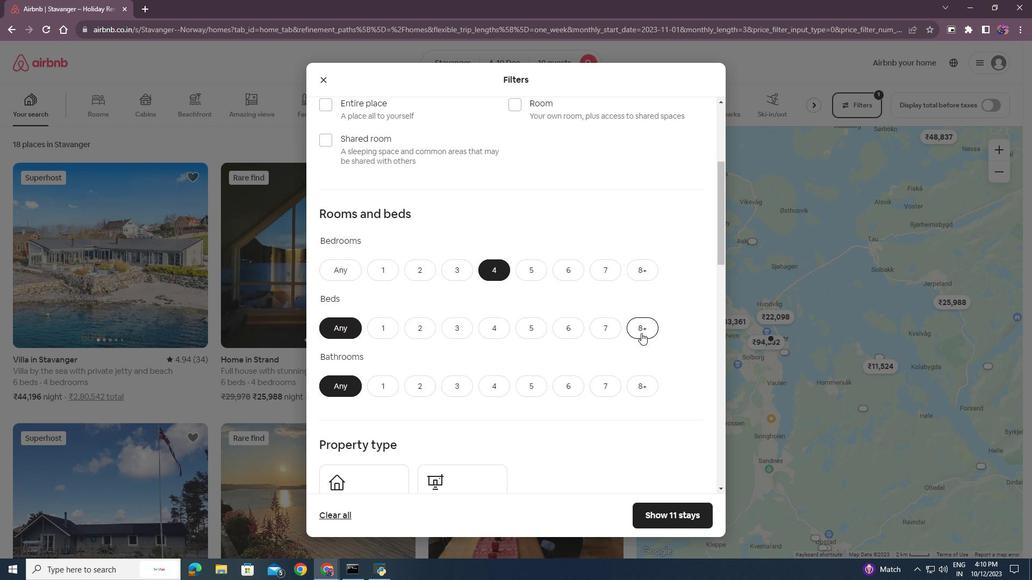 
Action: Mouse pressed left at (641, 333)
Screenshot: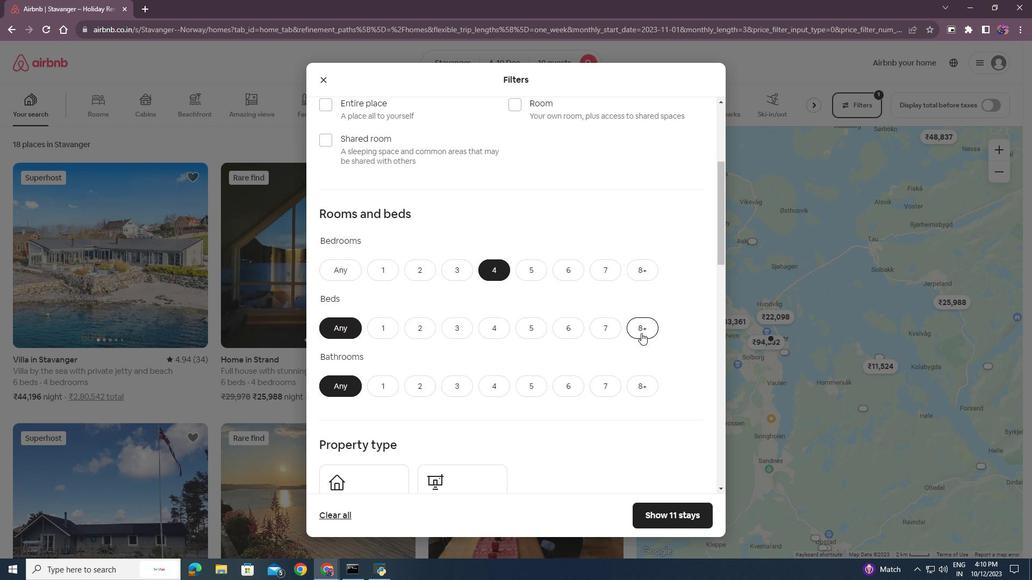 
Action: Mouse moved to (585, 359)
Screenshot: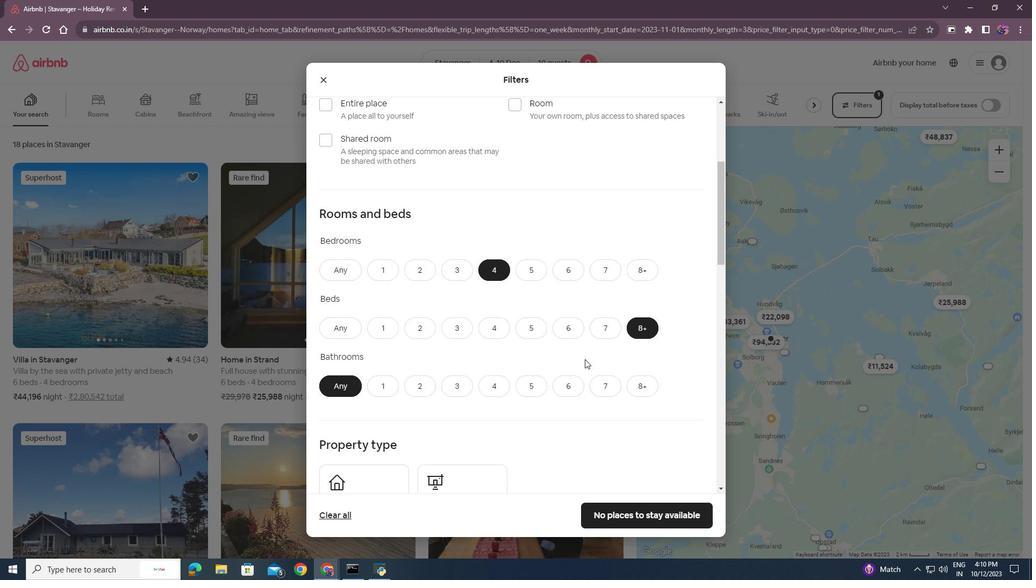 
Action: Mouse scrolled (585, 359) with delta (0, 0)
Screenshot: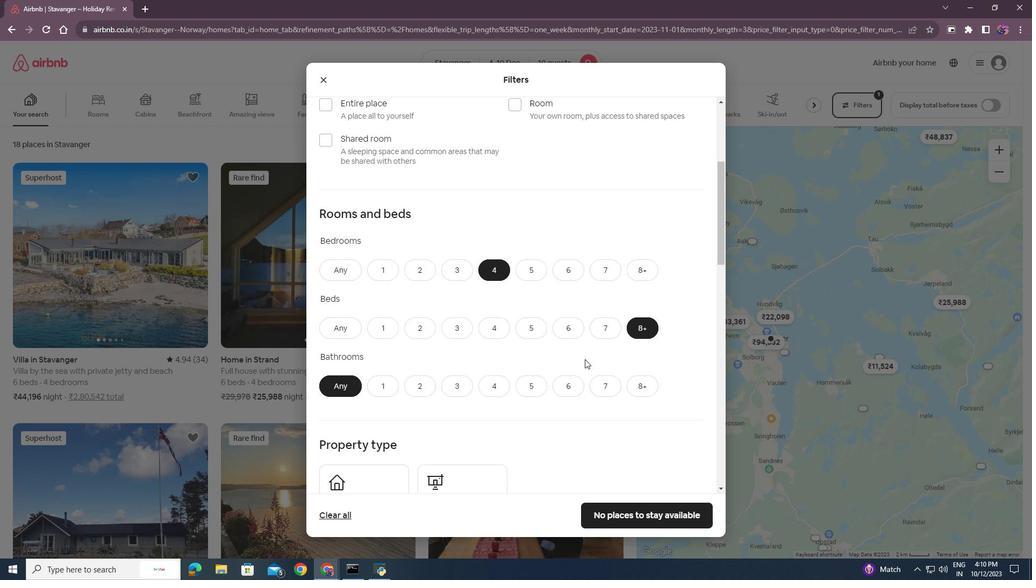
Action: Mouse moved to (494, 335)
Screenshot: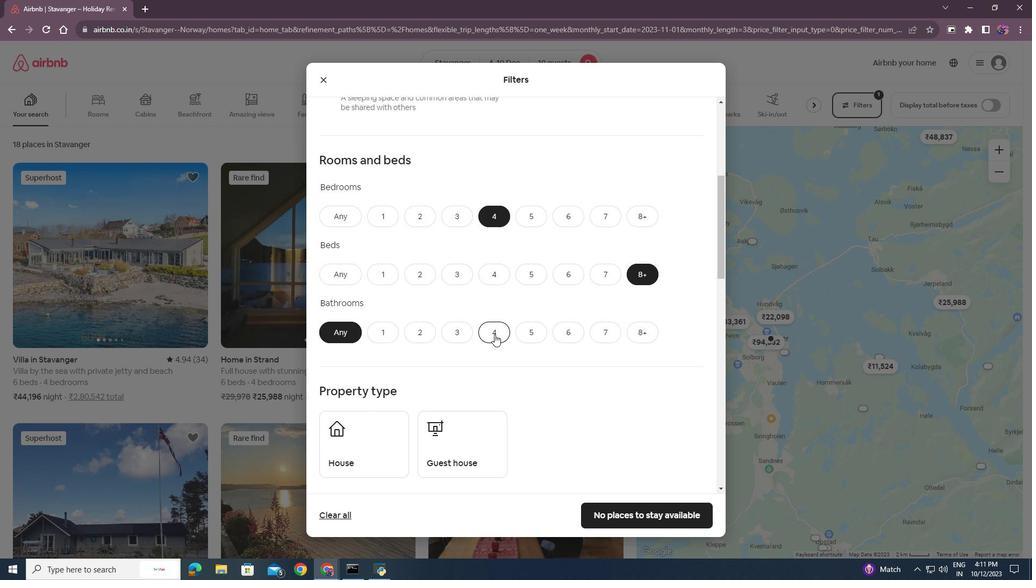 
Action: Mouse pressed left at (494, 335)
Screenshot: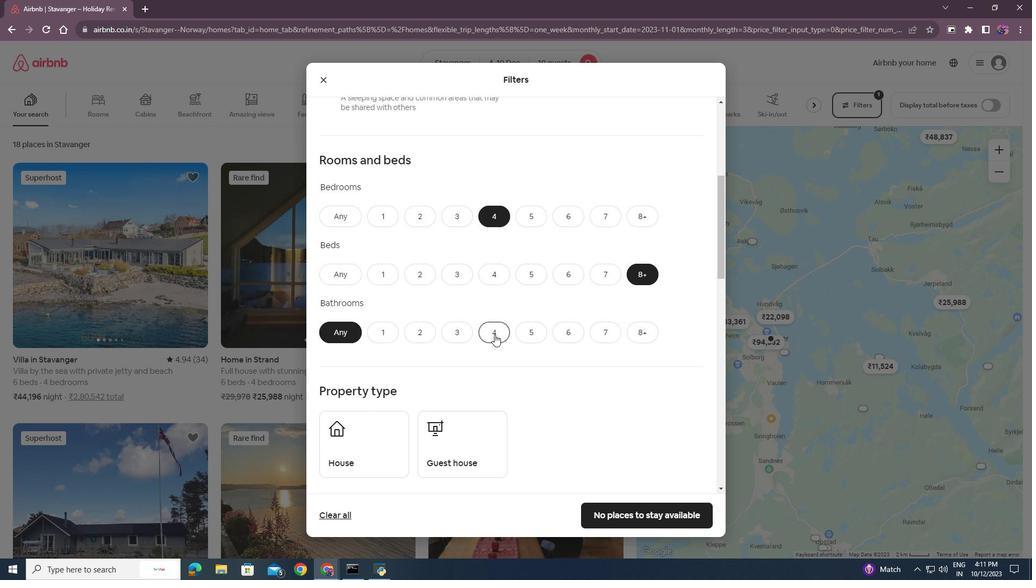
Action: Mouse moved to (515, 359)
Screenshot: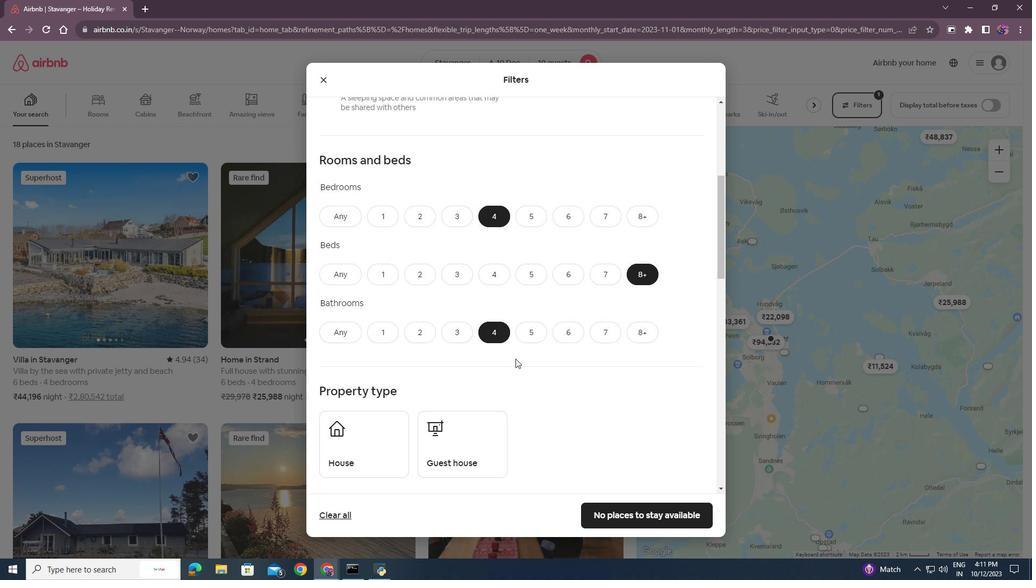 
Action: Mouse scrolled (515, 358) with delta (0, 0)
Screenshot: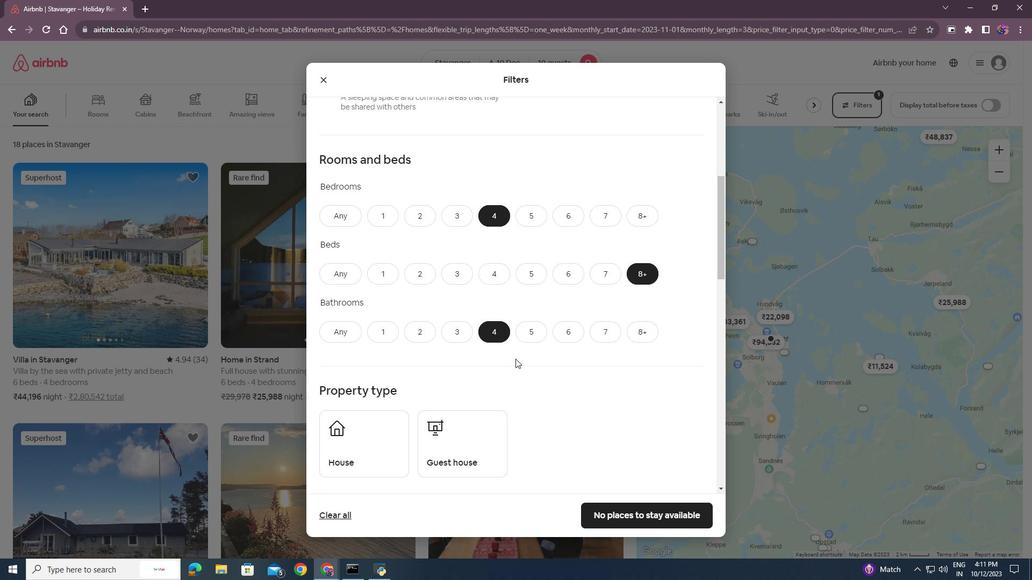 
Action: Mouse scrolled (515, 358) with delta (0, 0)
Screenshot: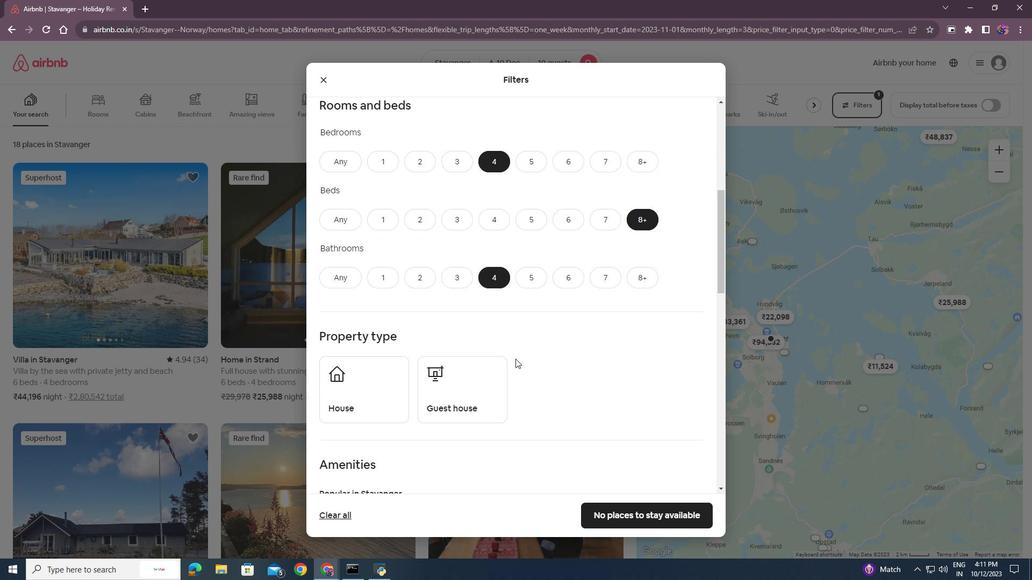 
Action: Mouse moved to (367, 346)
Screenshot: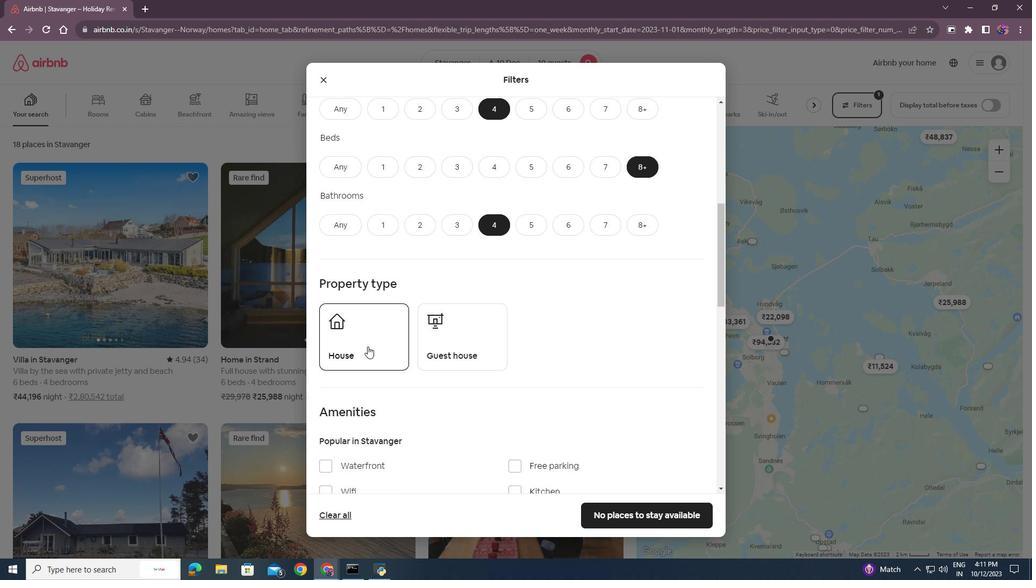 
Action: Mouse pressed left at (367, 346)
Screenshot: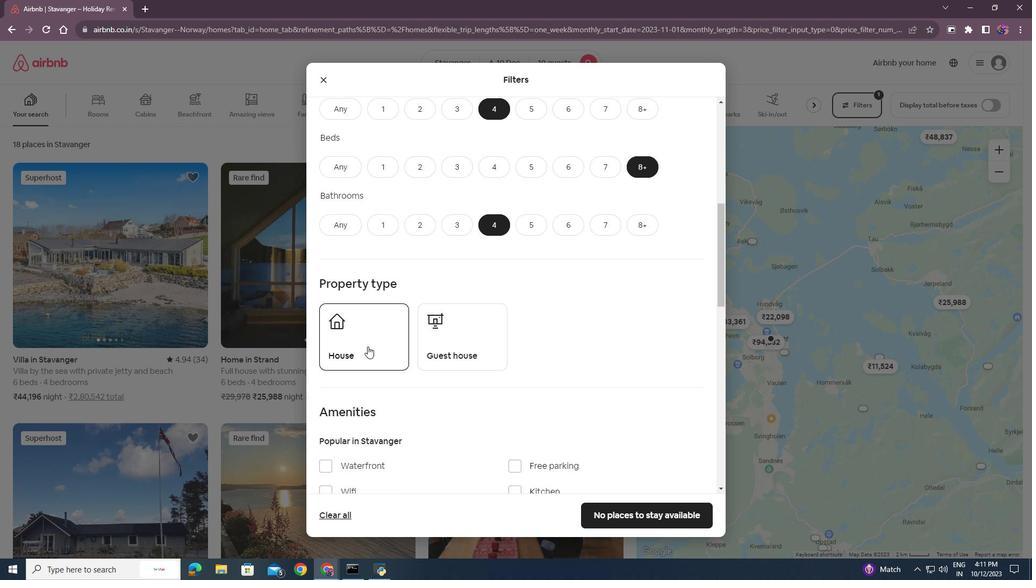 
Action: Mouse moved to (547, 421)
Screenshot: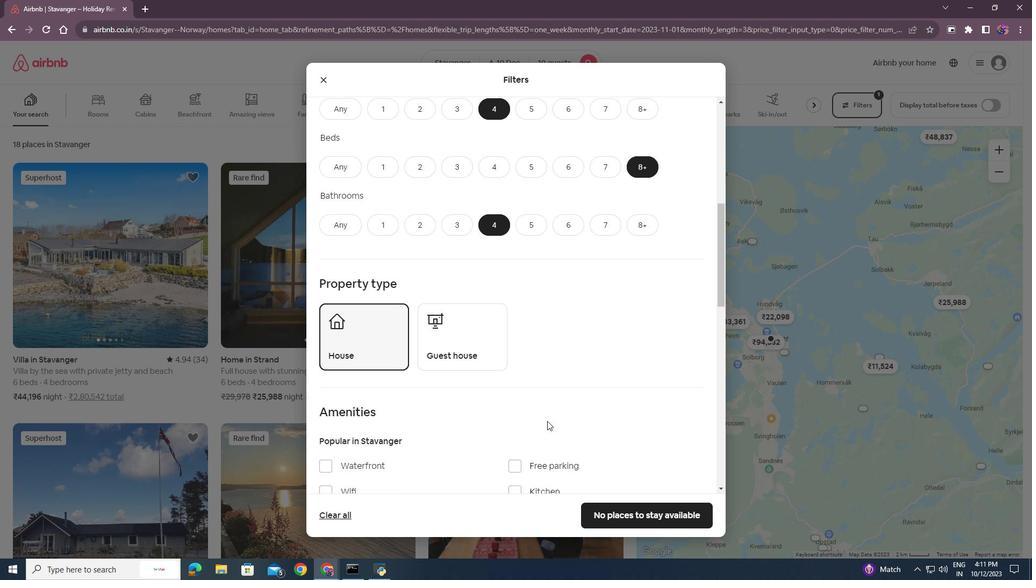 
Action: Mouse scrolled (547, 421) with delta (0, 0)
Screenshot: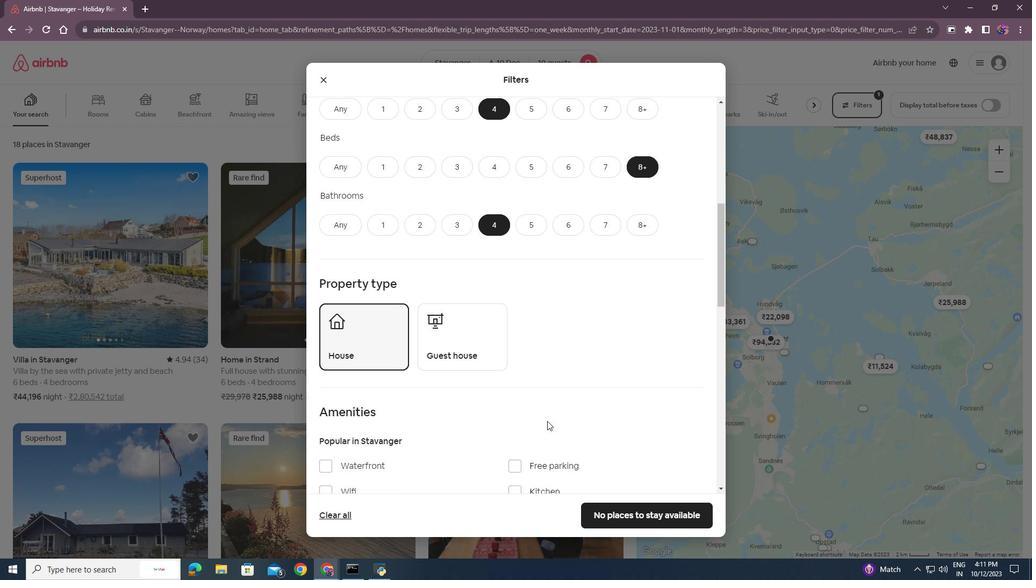 
Action: Mouse scrolled (547, 421) with delta (0, 0)
Screenshot: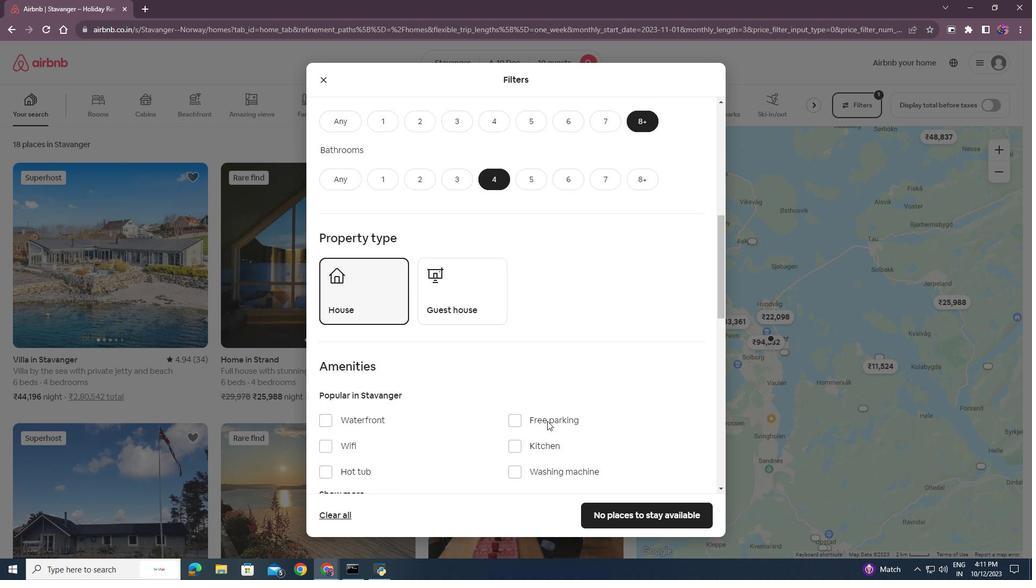 
Action: Mouse moved to (326, 387)
Screenshot: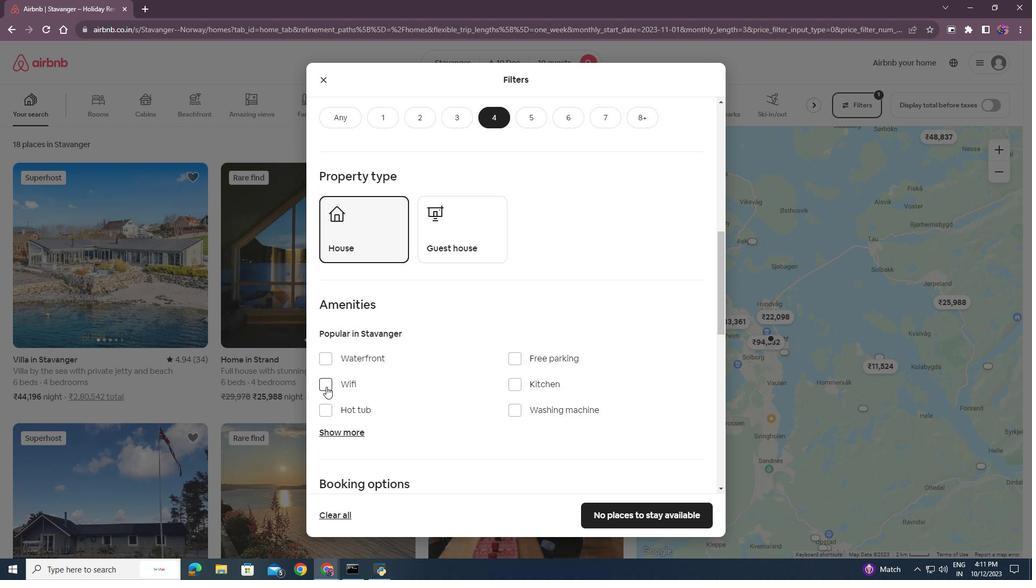 
Action: Mouse pressed left at (326, 387)
Screenshot: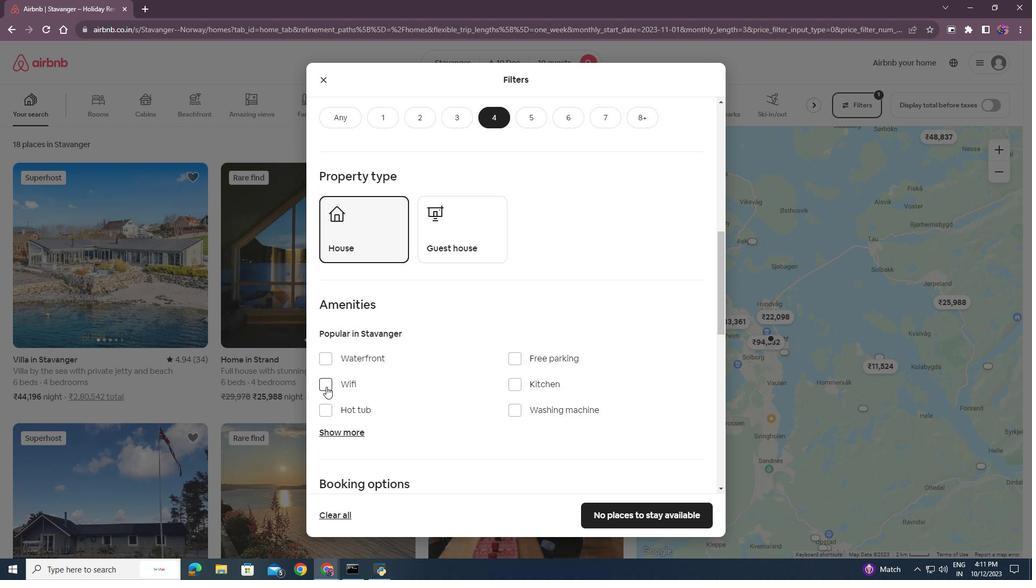 
Action: Mouse moved to (331, 435)
Screenshot: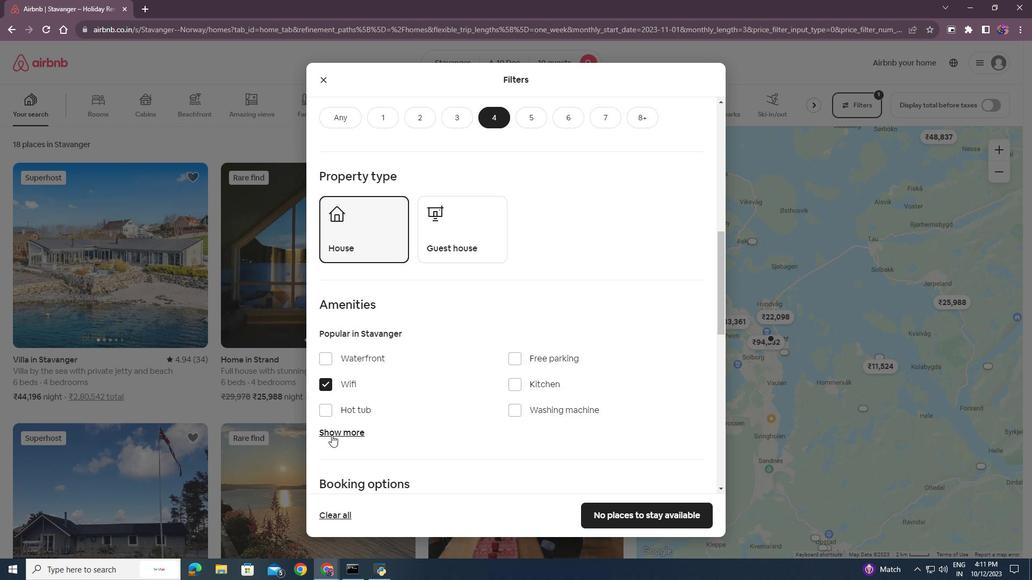 
Action: Mouse pressed left at (331, 435)
Screenshot: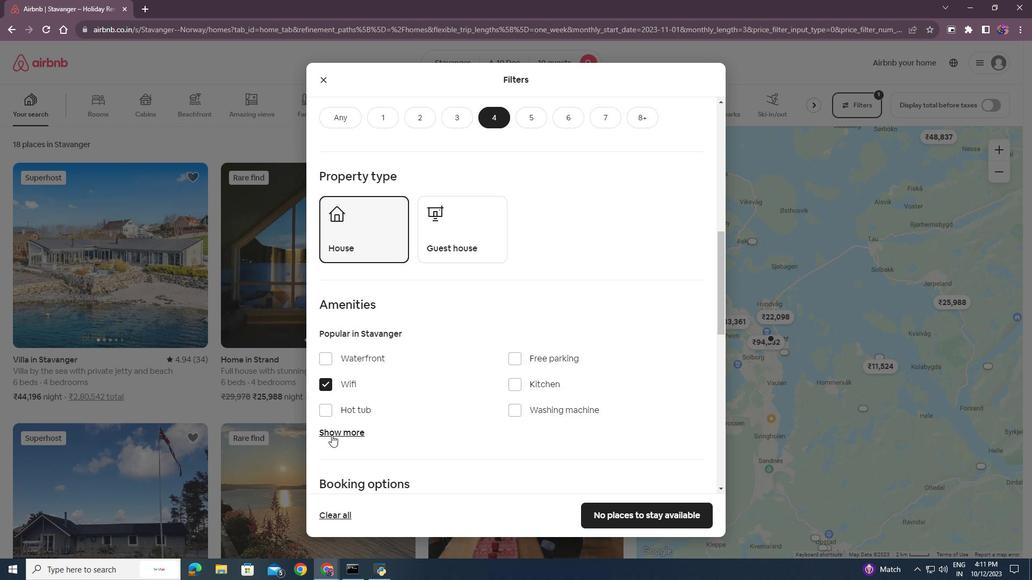 
Action: Mouse moved to (507, 429)
Screenshot: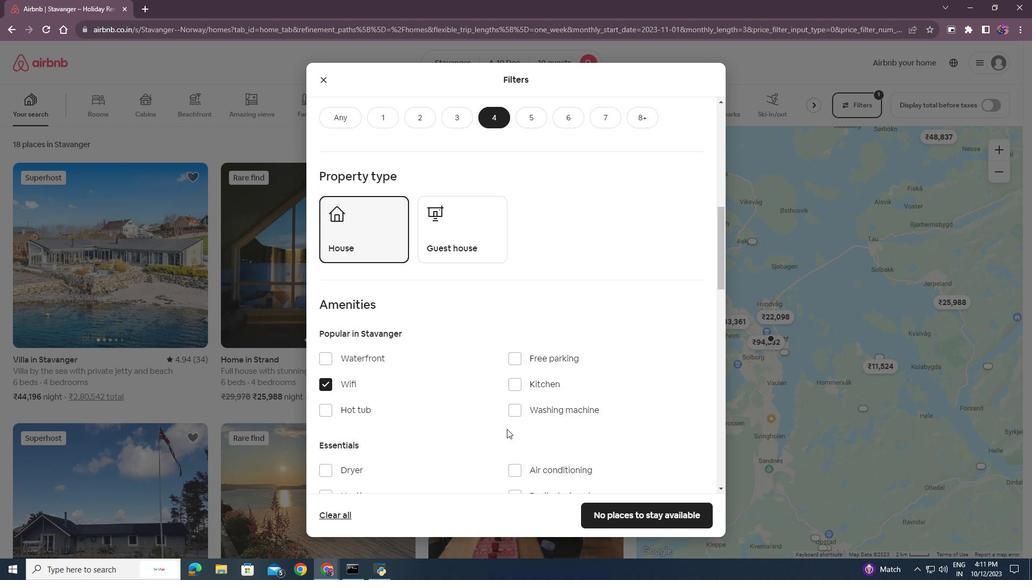 
Action: Mouse scrolled (507, 429) with delta (0, 0)
Screenshot: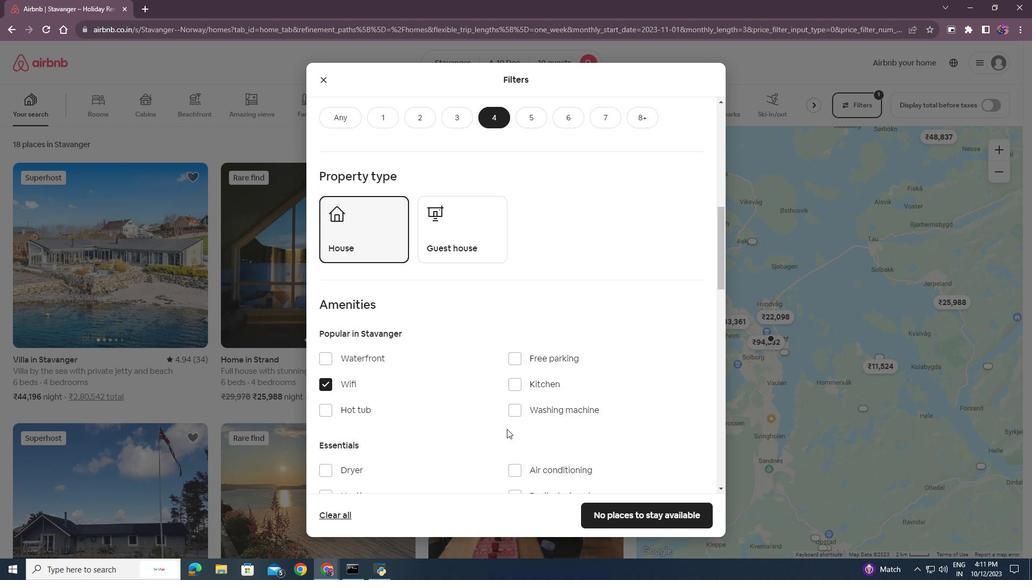 
Action: Mouse scrolled (507, 429) with delta (0, 0)
Screenshot: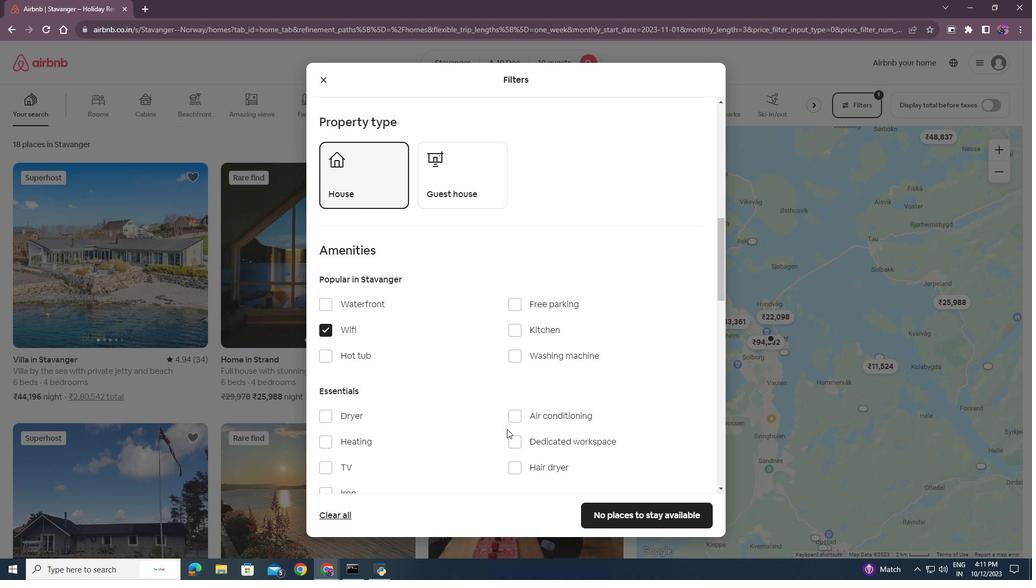 
Action: Mouse scrolled (507, 429) with delta (0, 0)
Screenshot: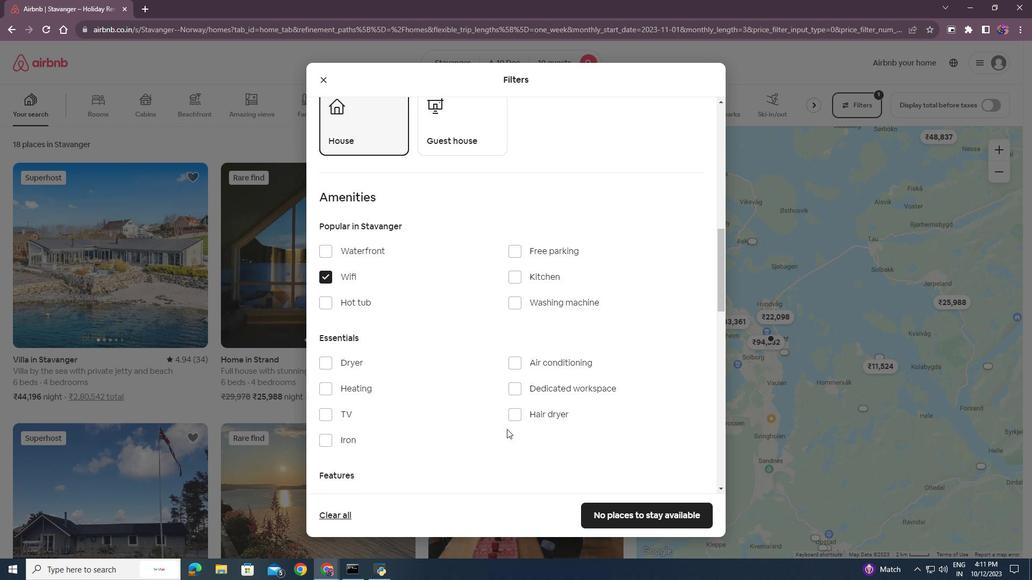 
Action: Mouse moved to (329, 361)
Screenshot: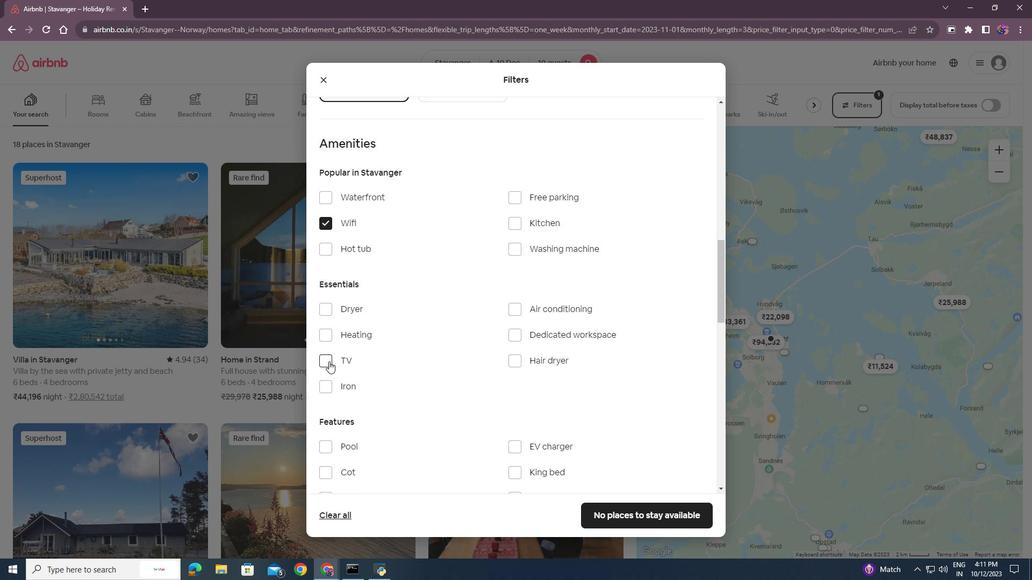 
Action: Mouse pressed left at (329, 361)
Screenshot: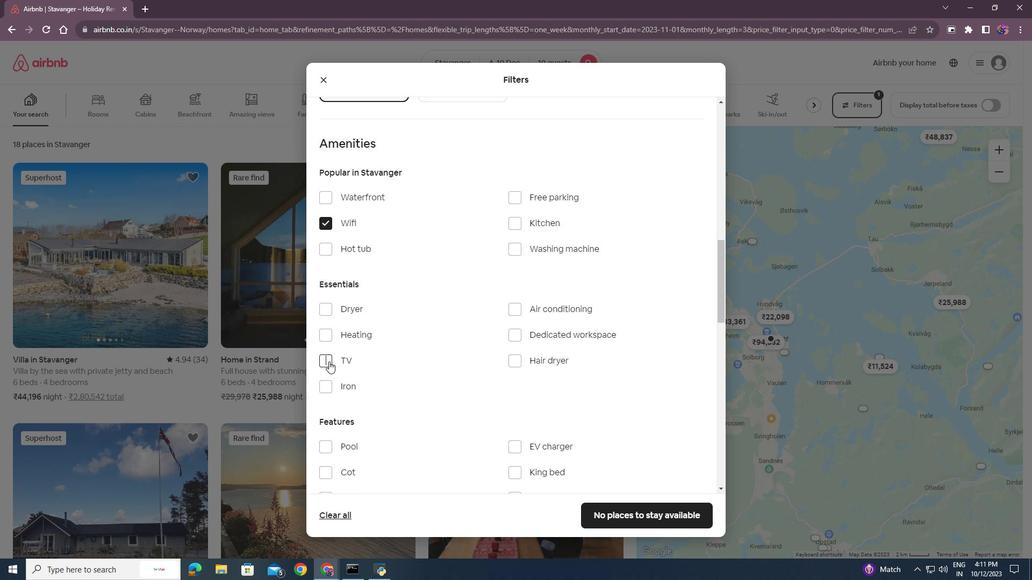 
Action: Mouse moved to (428, 379)
Screenshot: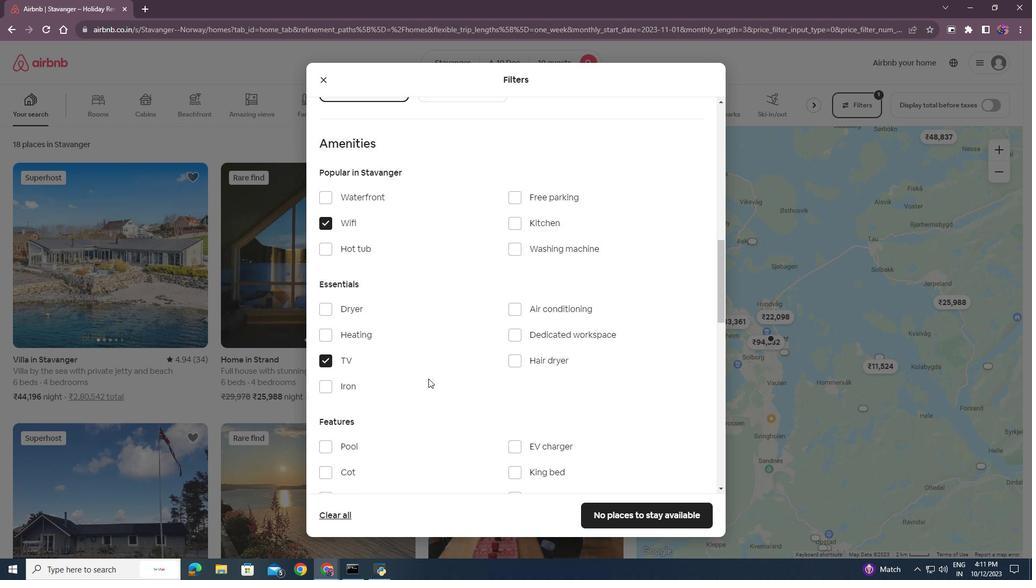 
Action: Mouse scrolled (428, 378) with delta (0, 0)
Screenshot: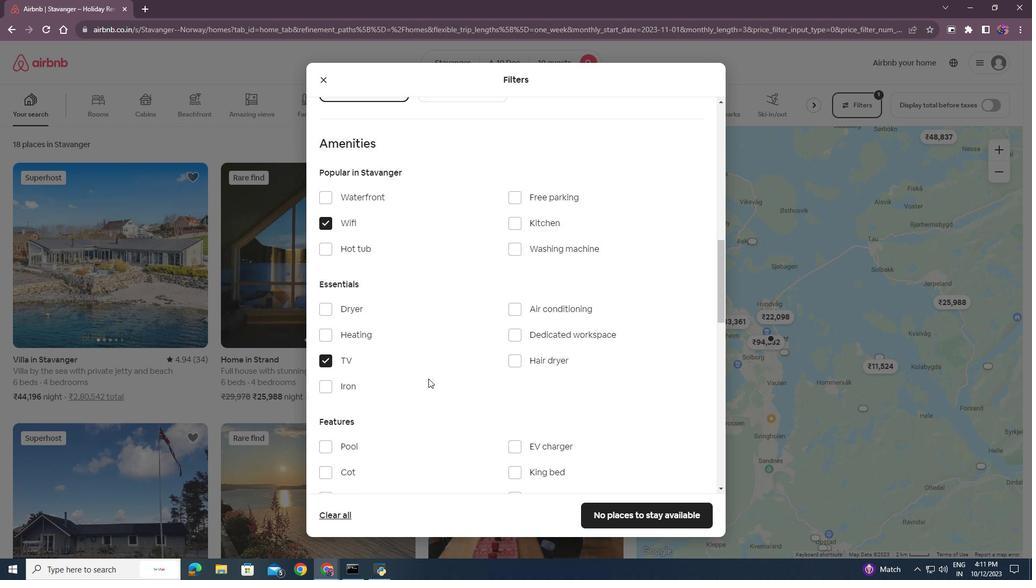 
Action: Mouse moved to (435, 379)
Screenshot: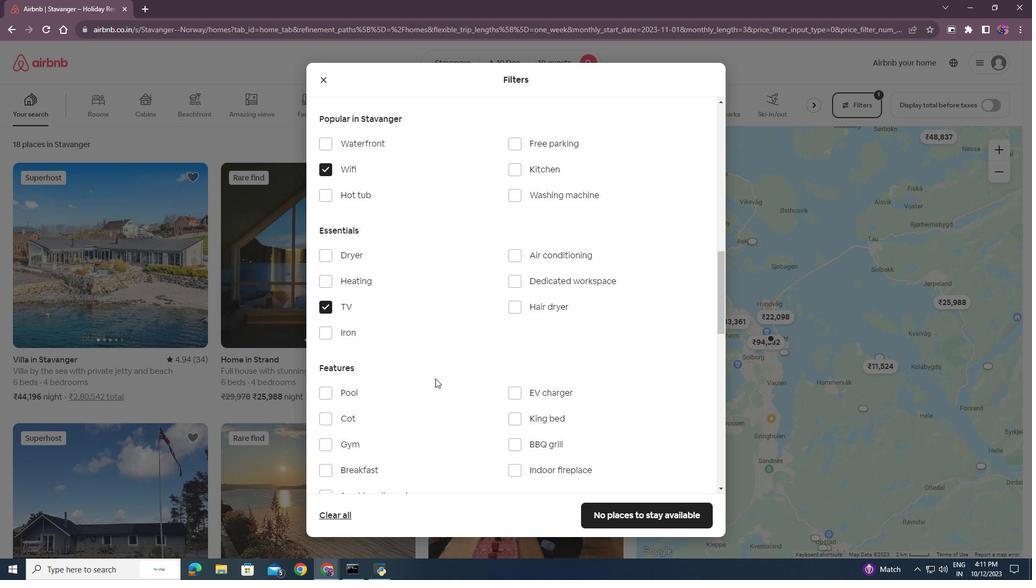 
Action: Mouse scrolled (435, 378) with delta (0, 0)
Screenshot: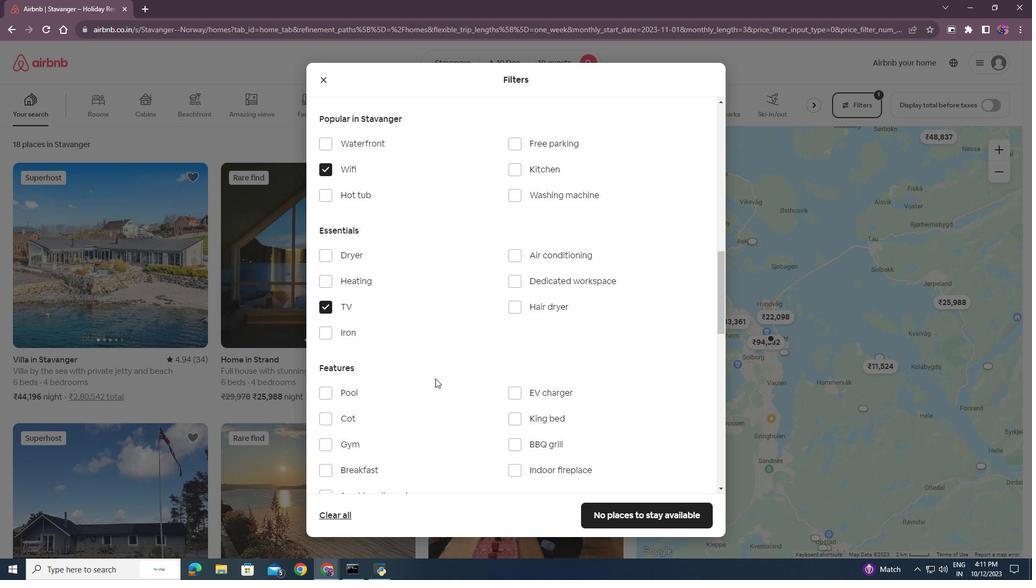 
Action: Mouse scrolled (435, 378) with delta (0, 0)
Screenshot: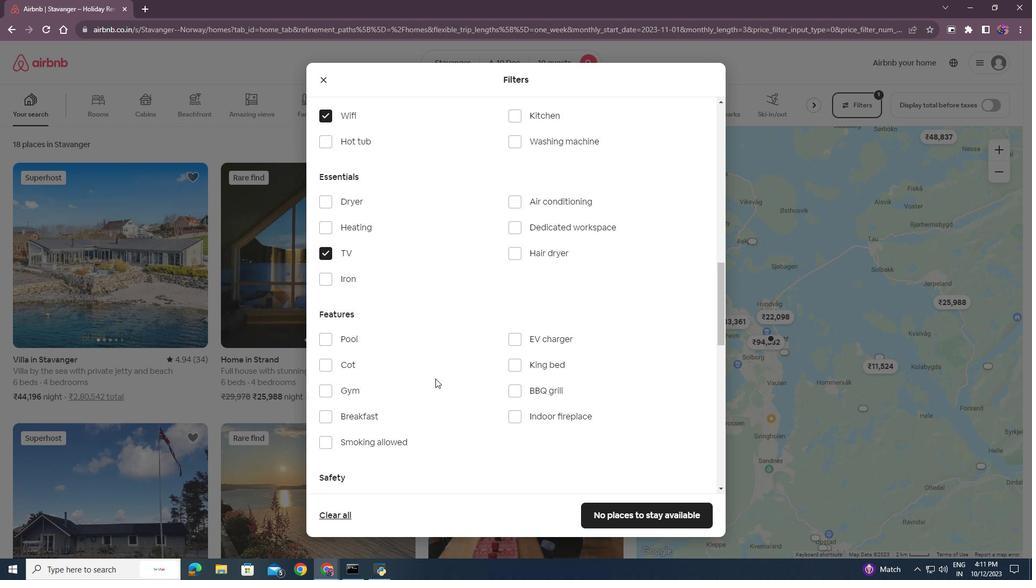 
Action: Mouse scrolled (435, 378) with delta (0, 0)
Screenshot: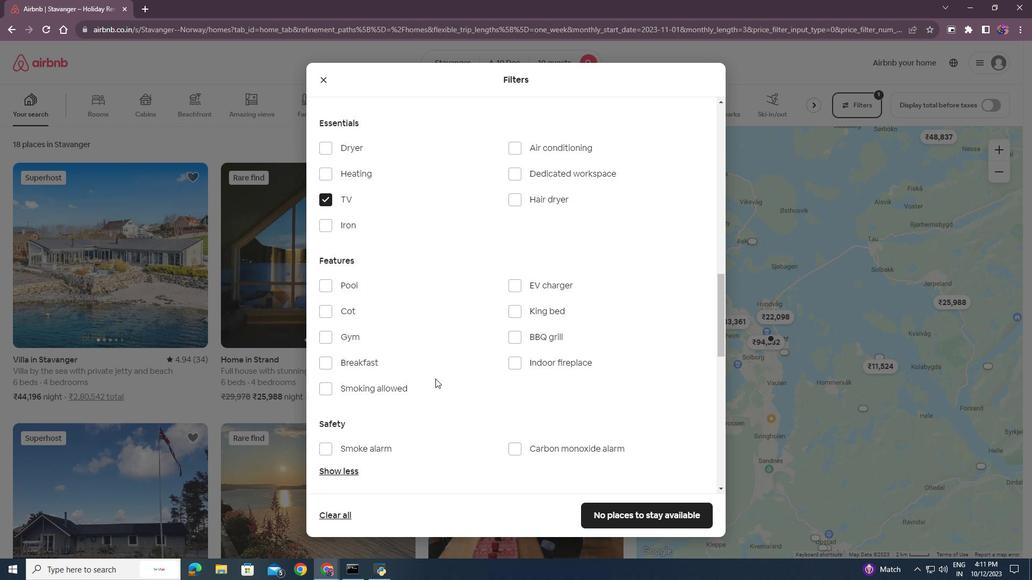 
Action: Mouse moved to (493, 310)
Screenshot: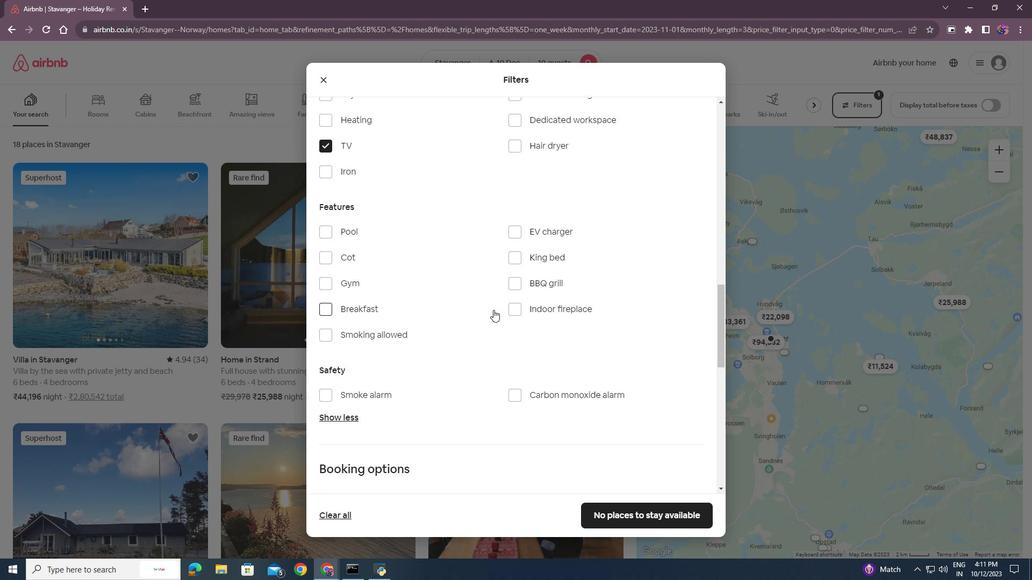 
Action: Mouse scrolled (493, 309) with delta (0, 0)
Screenshot: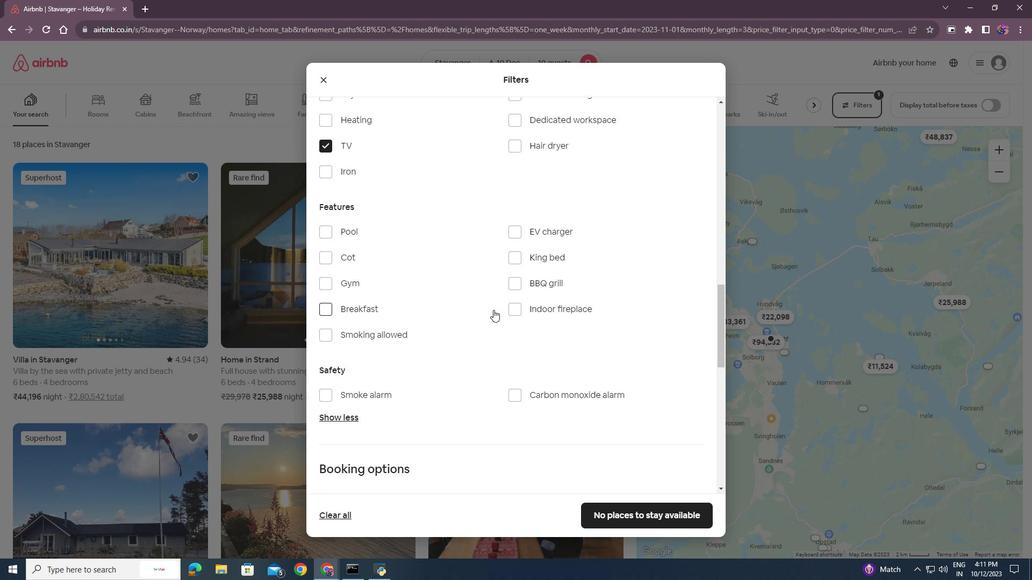 
Action: Mouse scrolled (493, 310) with delta (0, 0)
Screenshot: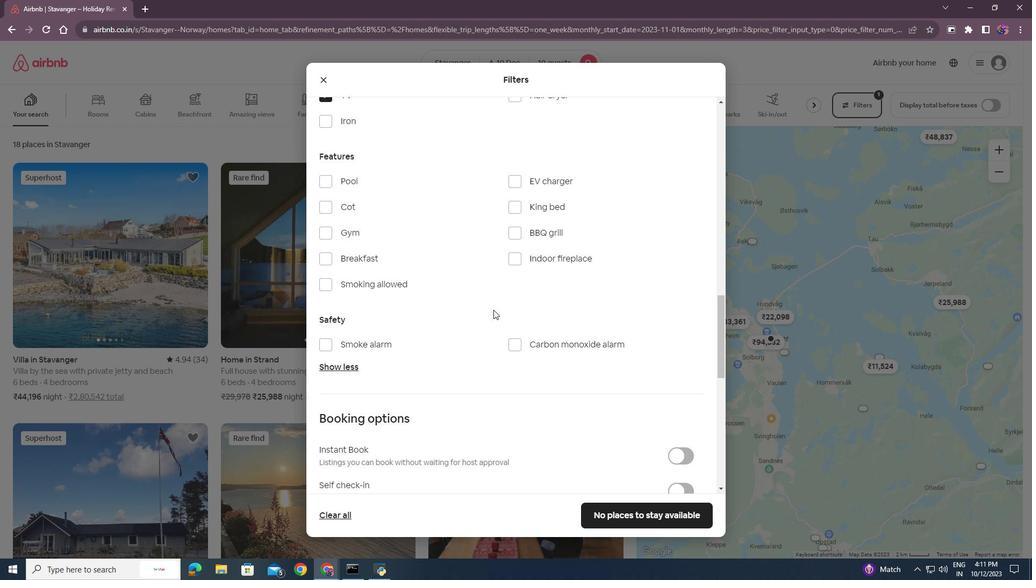 
Action: Mouse scrolled (493, 310) with delta (0, 0)
Screenshot: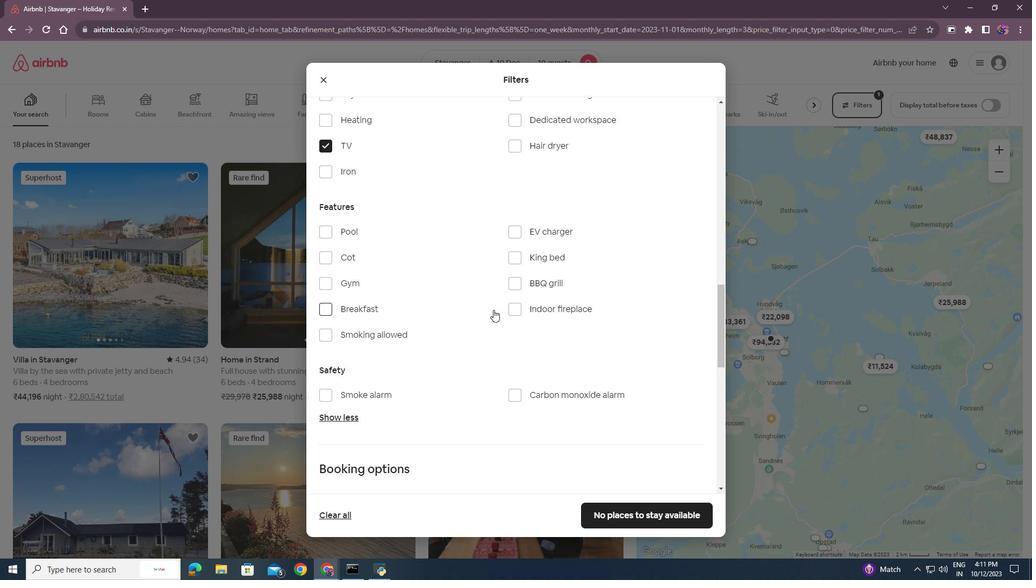 
Action: Mouse scrolled (493, 310) with delta (0, 0)
Screenshot: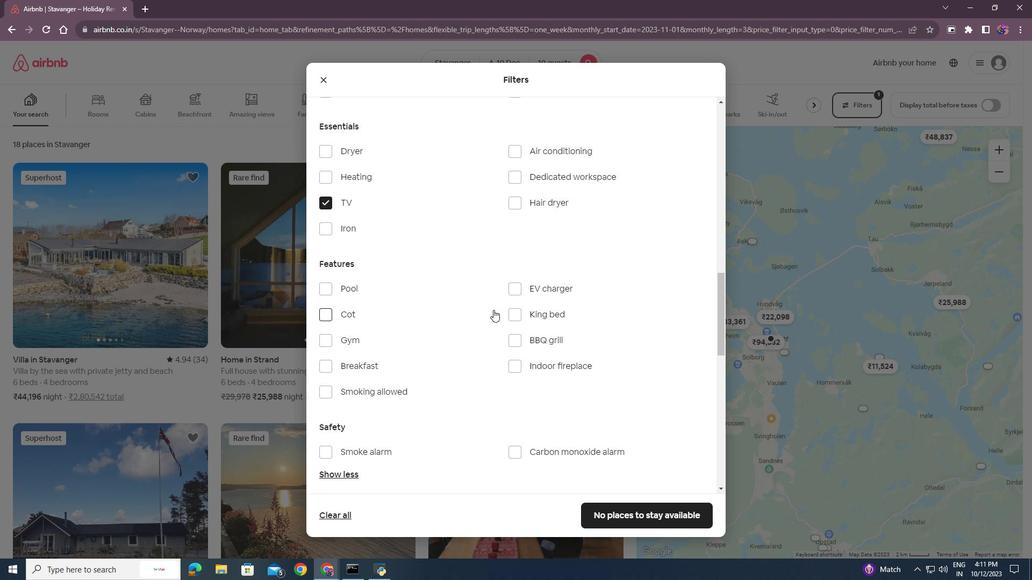 
Action: Mouse scrolled (493, 310) with delta (0, 0)
Screenshot: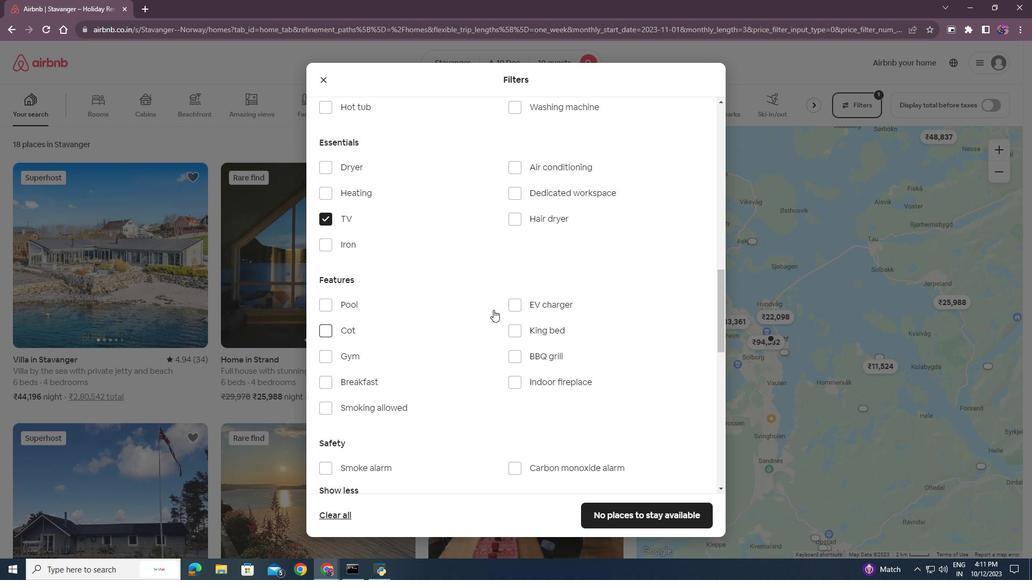 
Action: Mouse scrolled (493, 310) with delta (0, 0)
Screenshot: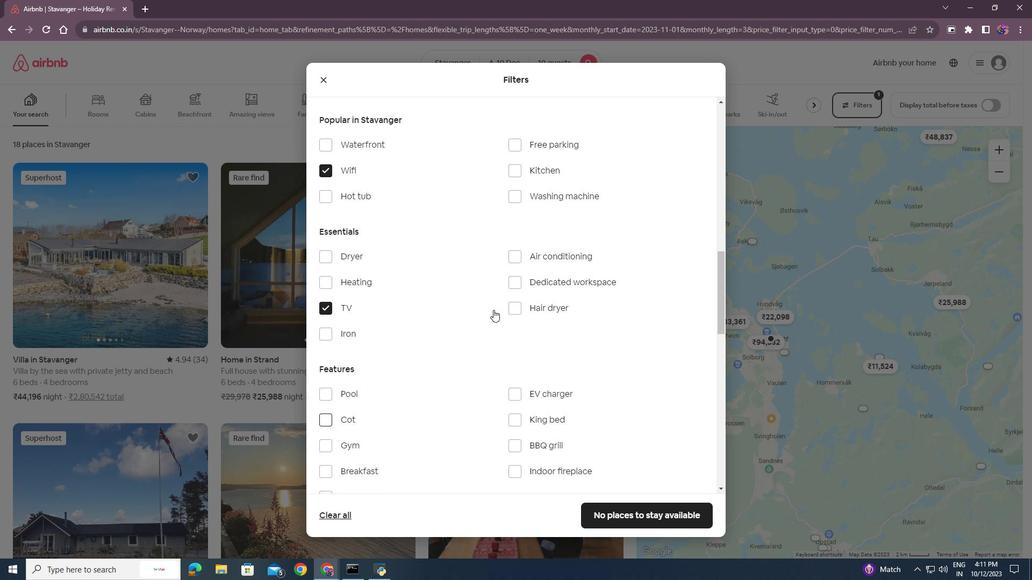
Action: Mouse scrolled (493, 310) with delta (0, 0)
Screenshot: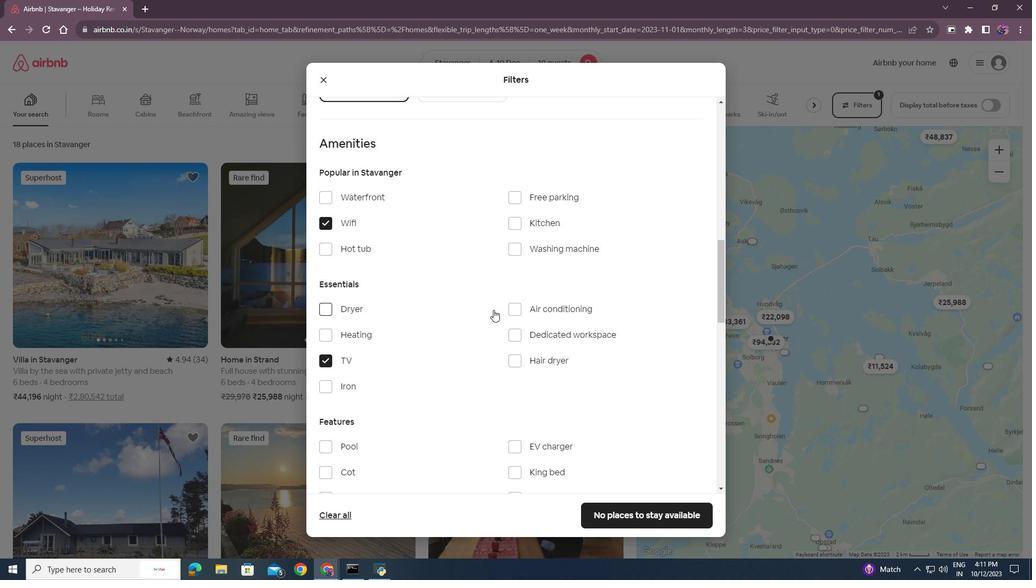 
Action: Mouse moved to (518, 252)
Screenshot: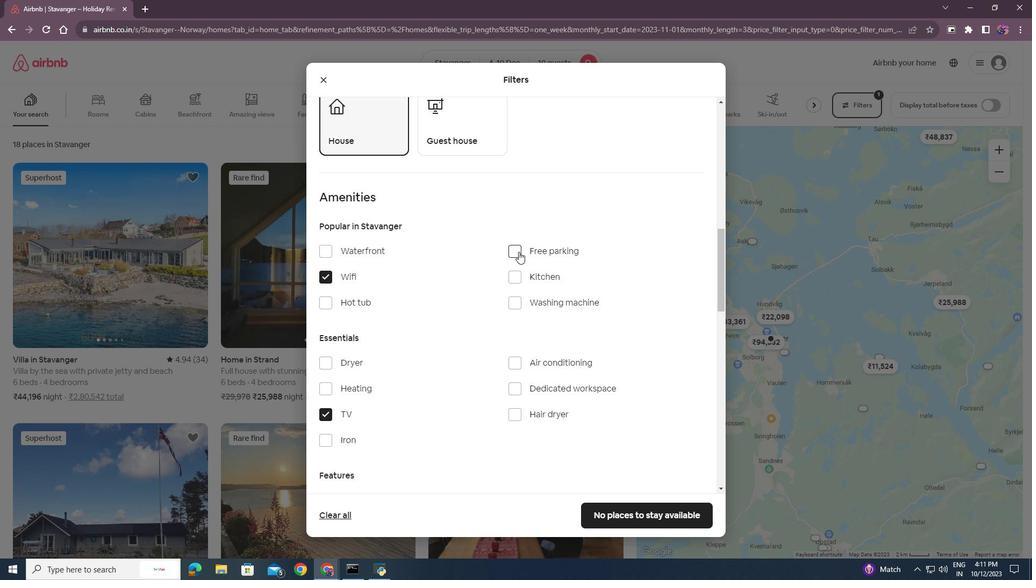 
Action: Mouse pressed left at (518, 252)
Screenshot: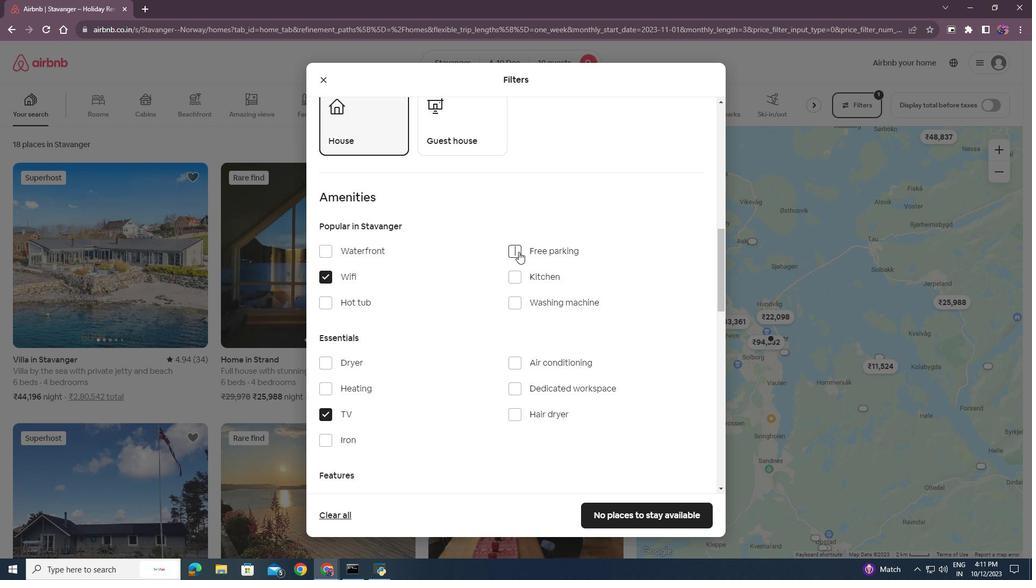 
Action: Mouse moved to (464, 343)
Screenshot: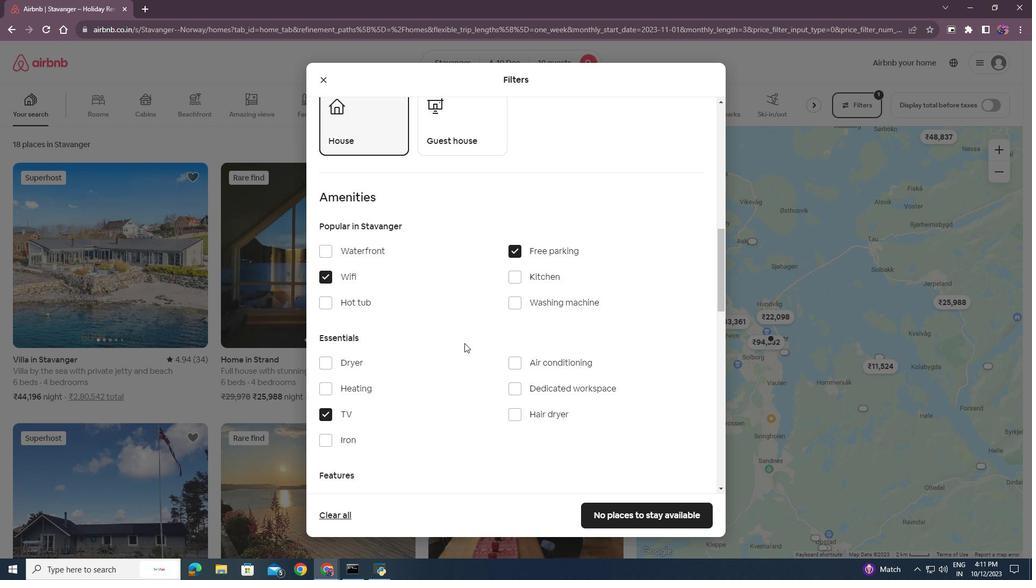 
Action: Mouse scrolled (464, 343) with delta (0, 0)
Screenshot: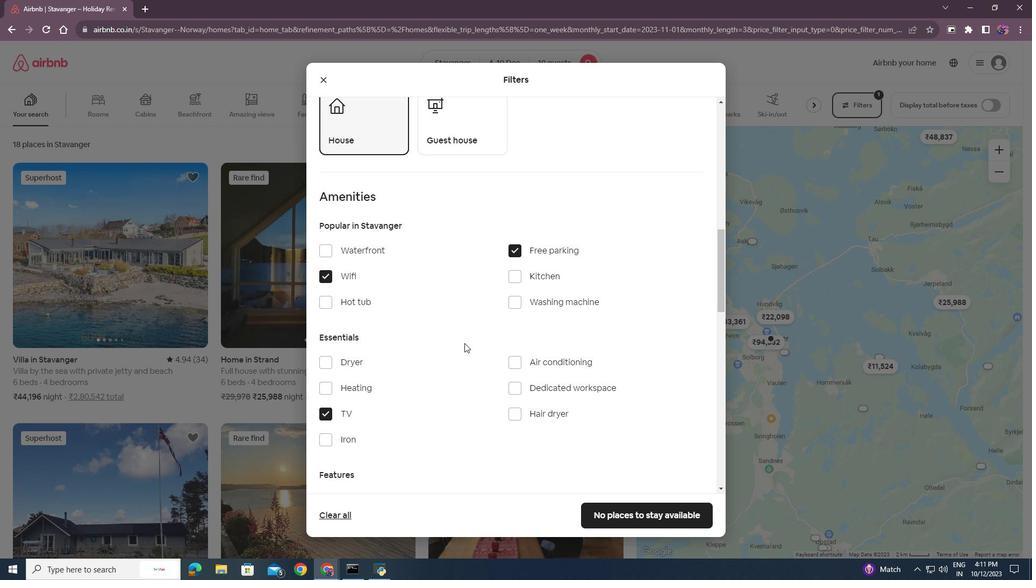 
Action: Mouse scrolled (464, 343) with delta (0, 0)
Screenshot: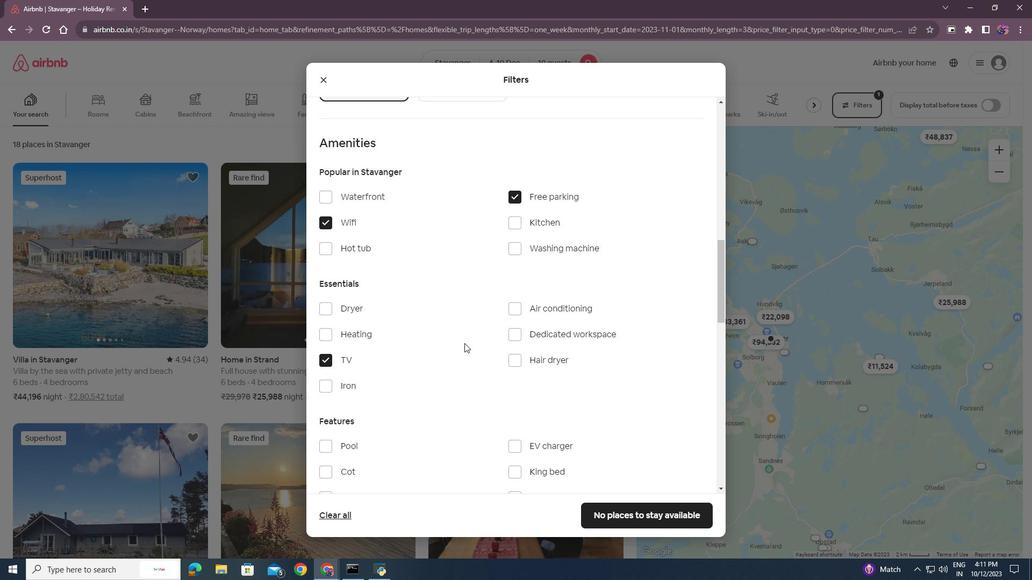 
Action: Mouse moved to (335, 324)
Screenshot: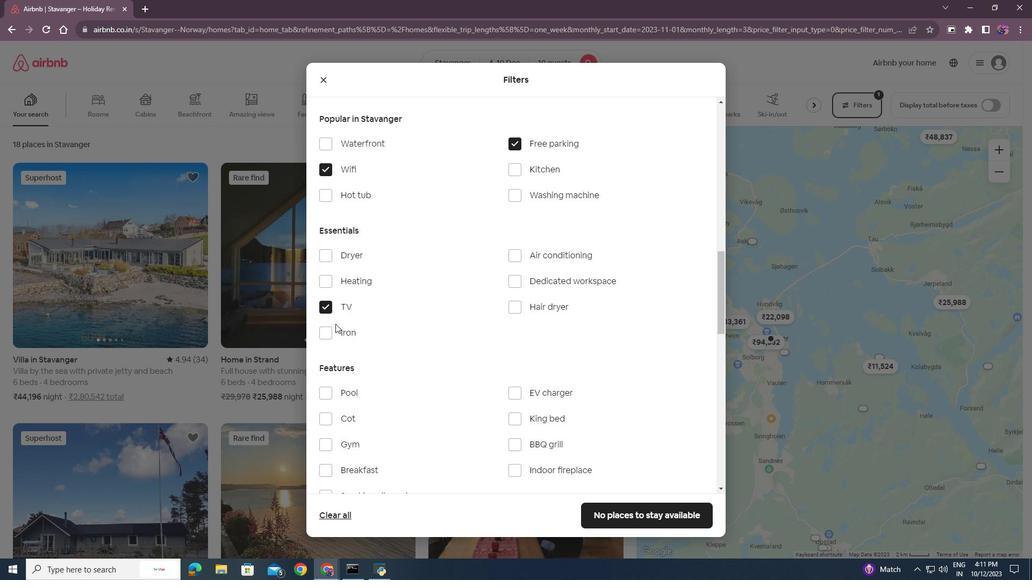 
Action: Mouse scrolled (335, 323) with delta (0, 0)
Screenshot: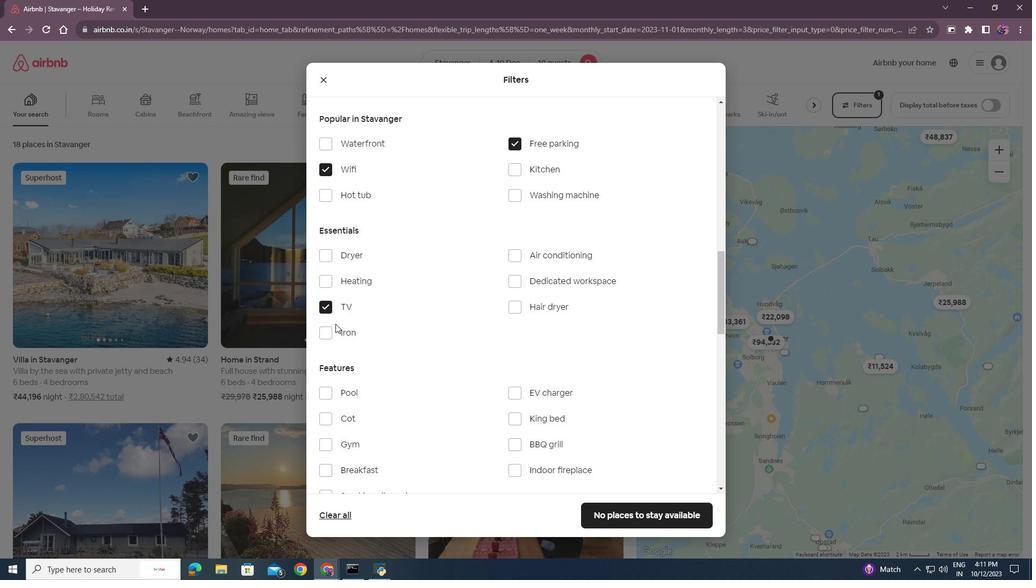 
Action: Mouse moved to (323, 391)
Screenshot: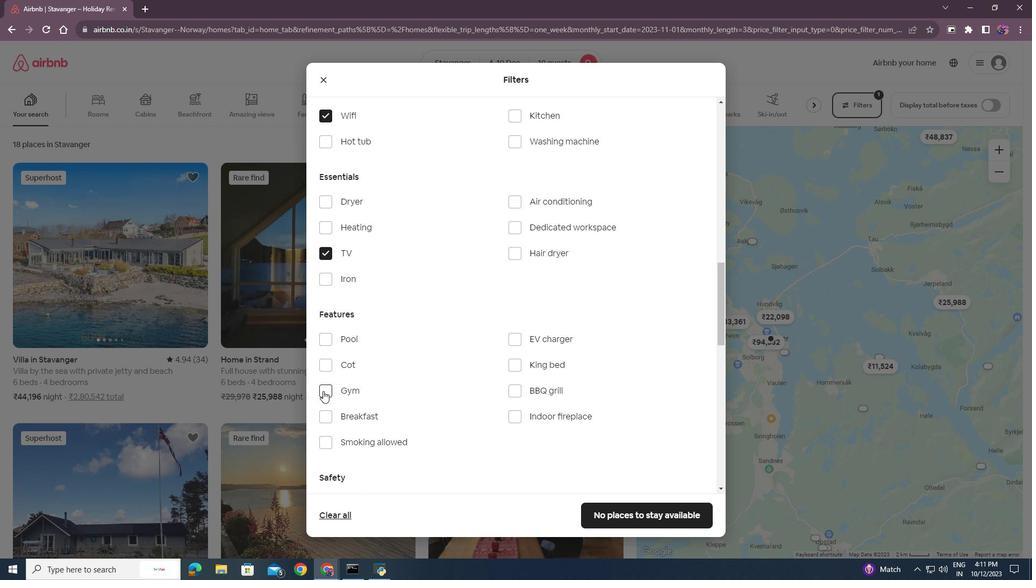
Action: Mouse pressed left at (323, 391)
Screenshot: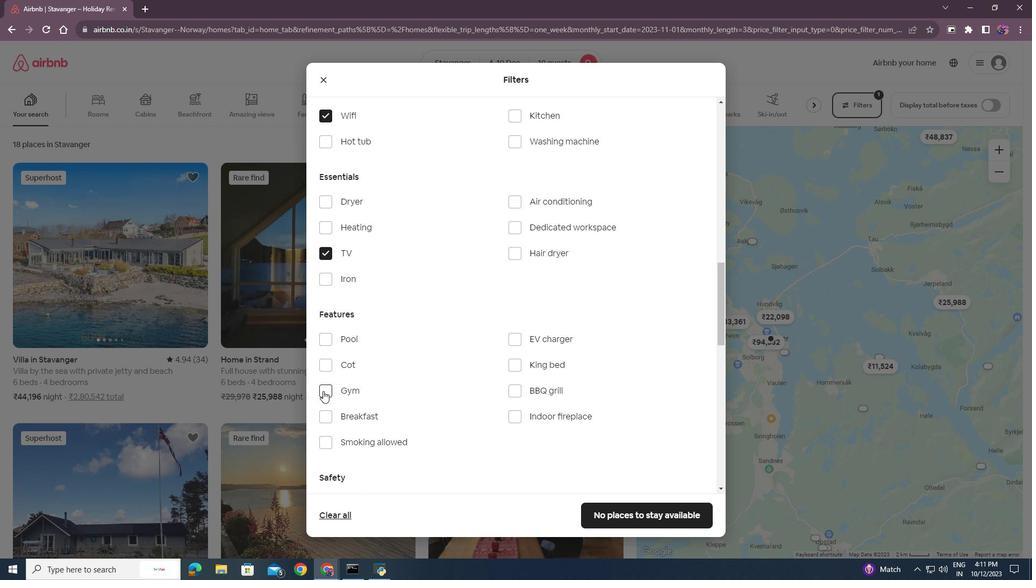 
Action: Mouse moved to (368, 397)
Screenshot: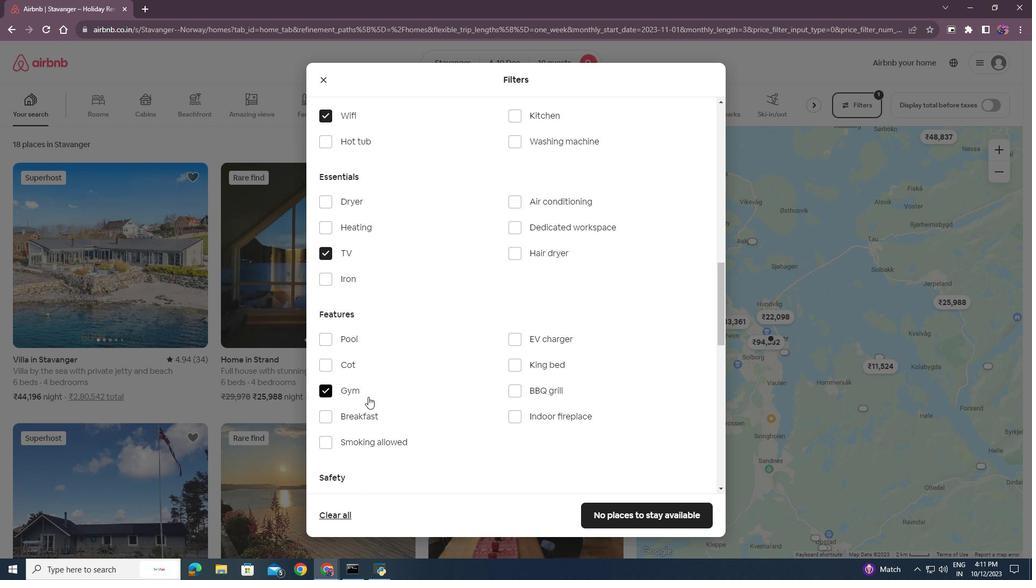 
Action: Mouse scrolled (368, 396) with delta (0, 0)
Screenshot: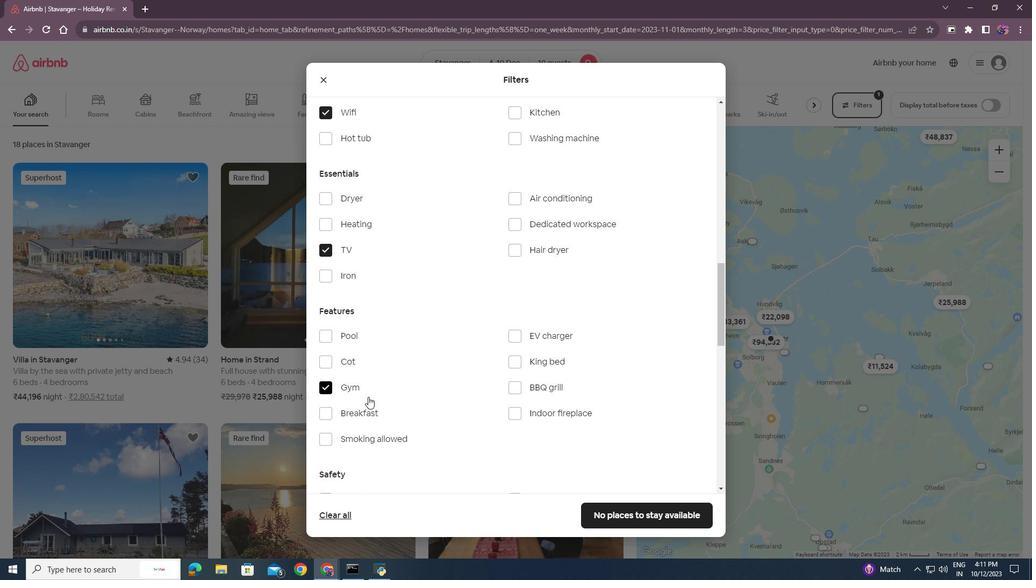 
Action: Mouse moved to (329, 361)
Screenshot: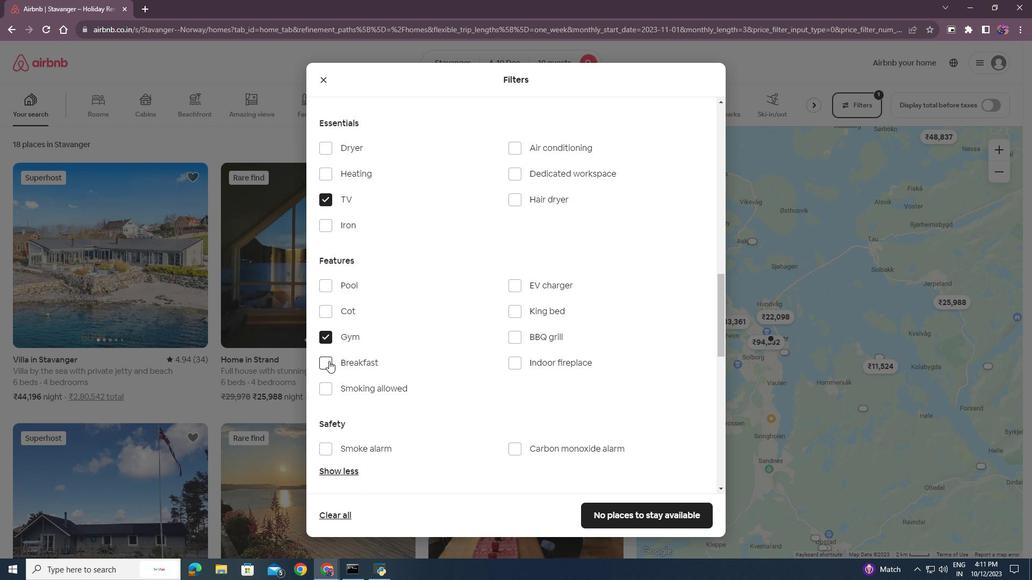 
Action: Mouse pressed left at (329, 361)
Screenshot: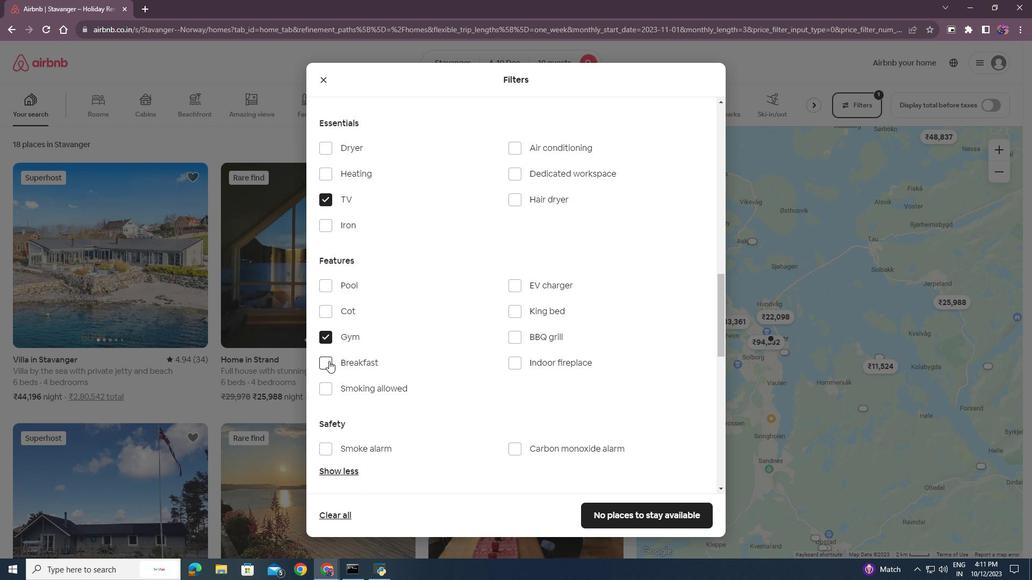 
Action: Mouse moved to (641, 514)
Screenshot: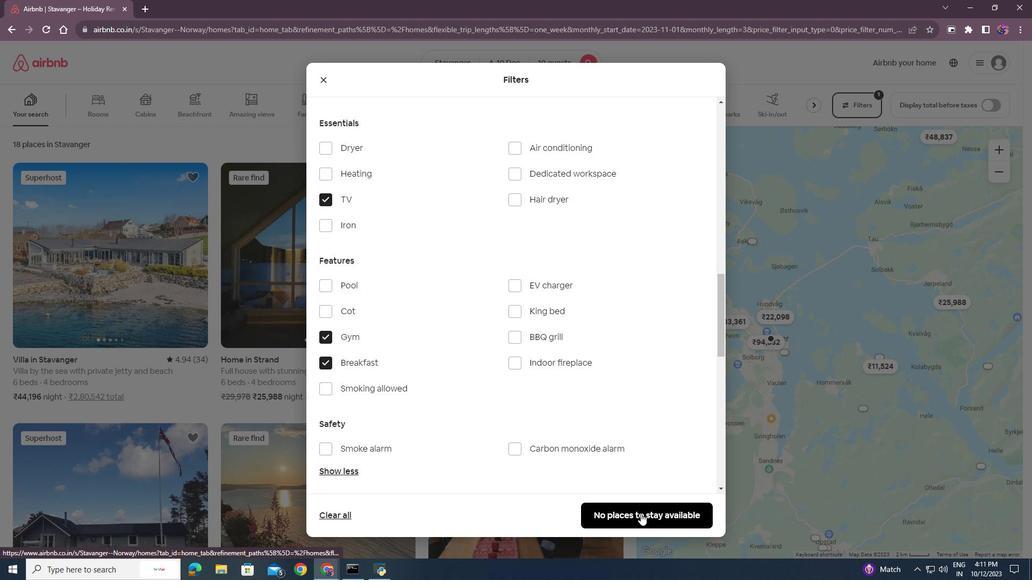 
Action: Mouse pressed left at (641, 514)
Screenshot: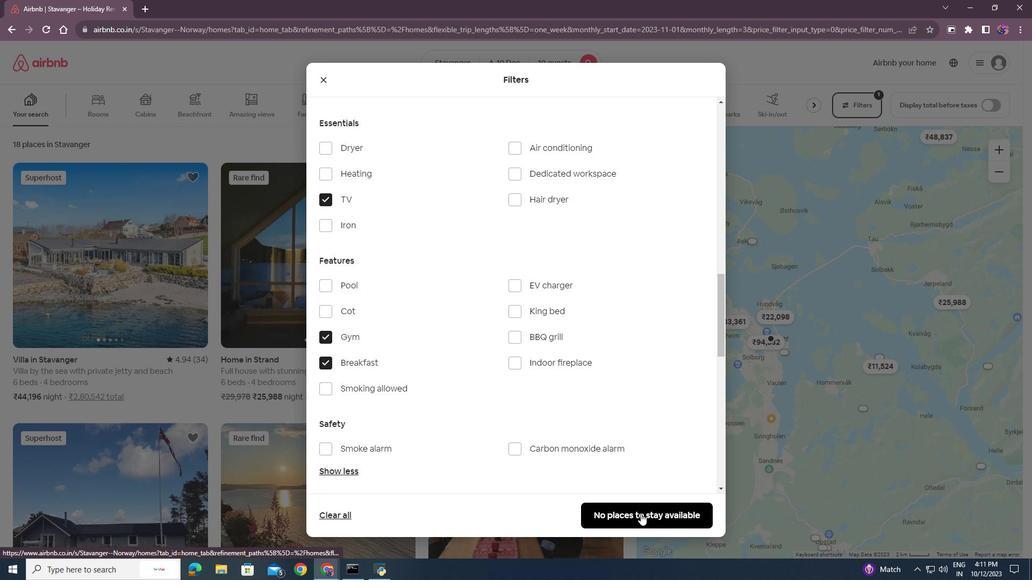 
Action: Mouse moved to (554, 378)
Screenshot: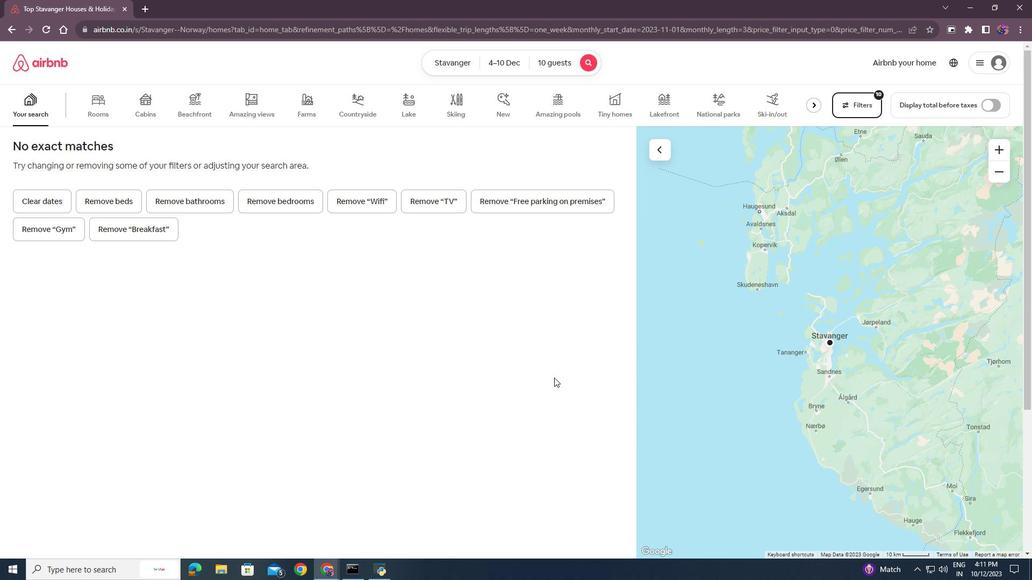 
